 Task: Add Attachment from Trello to Card Card0000000290 in Board Board0000000073 in Workspace WS0000000025 in Trello. Add Cover Yellow to Card Card0000000290 in Board Board0000000073 in Workspace WS0000000025 in Trello. Add "Copy Card To …" Button titled Button0000000290 to "bottom" of the list "To Do" to Card Card0000000290 in Board Board0000000073 in Workspace WS0000000025 in Trello. Add Description DS0000000290 to Card Card0000000290 in Board Board0000000073 in Workspace WS0000000025 in Trello. Add Comment CM0000000290 to Card Card0000000290 in Board Board0000000073 in Workspace WS0000000025 in Trello
Action: Mouse moved to (325, 350)
Screenshot: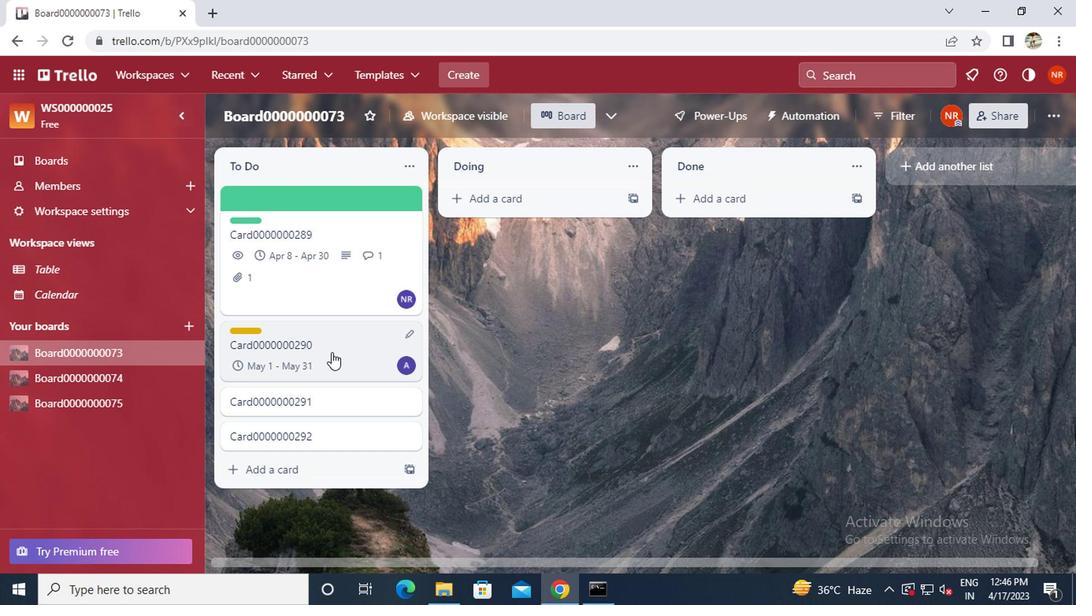 
Action: Mouse pressed left at (325, 350)
Screenshot: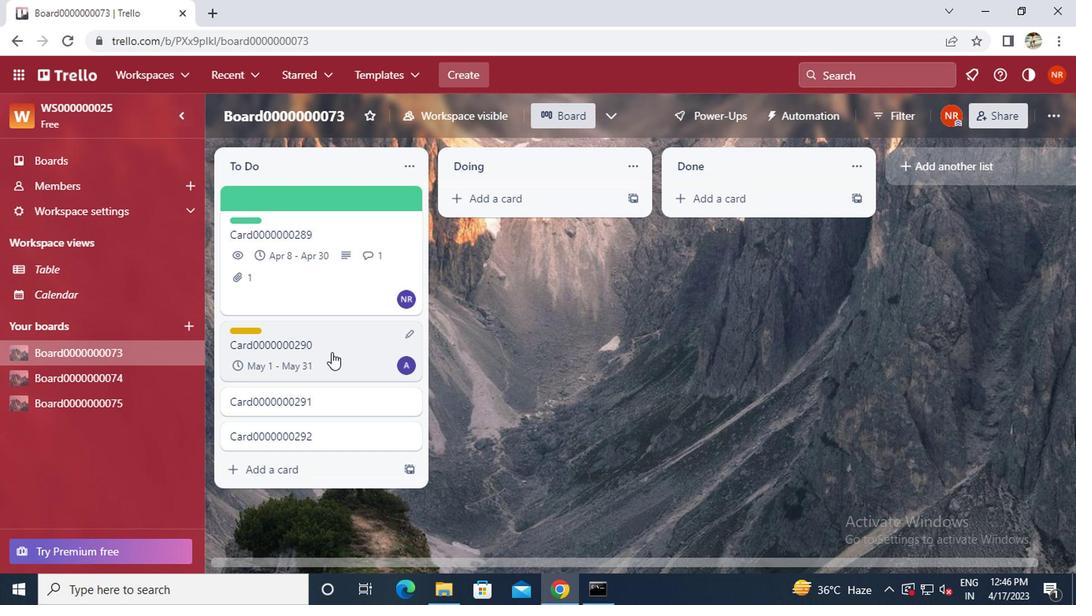 
Action: Mouse moved to (710, 329)
Screenshot: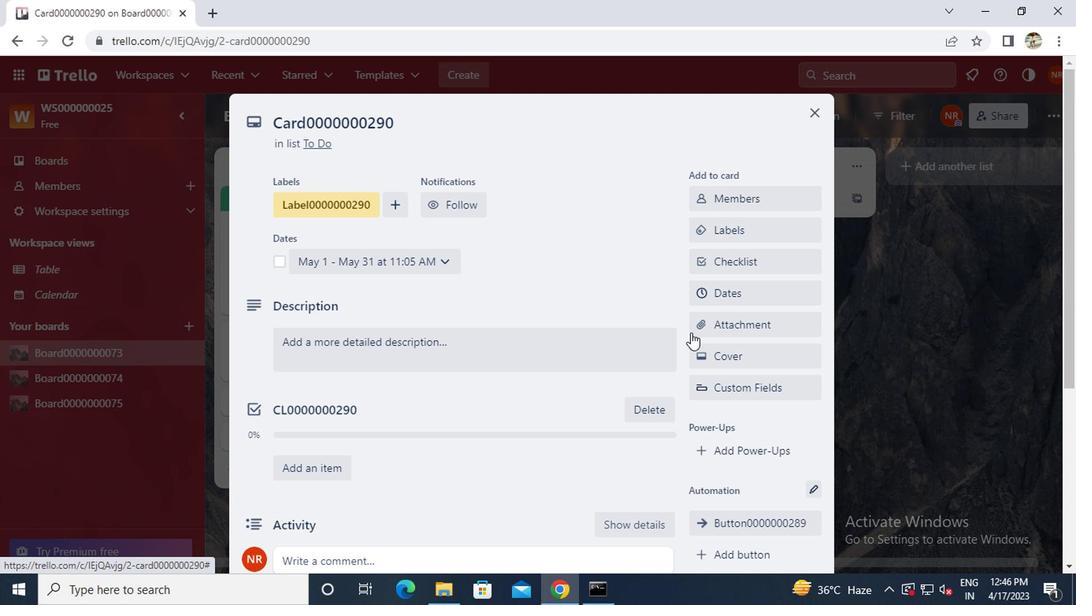 
Action: Mouse pressed left at (710, 329)
Screenshot: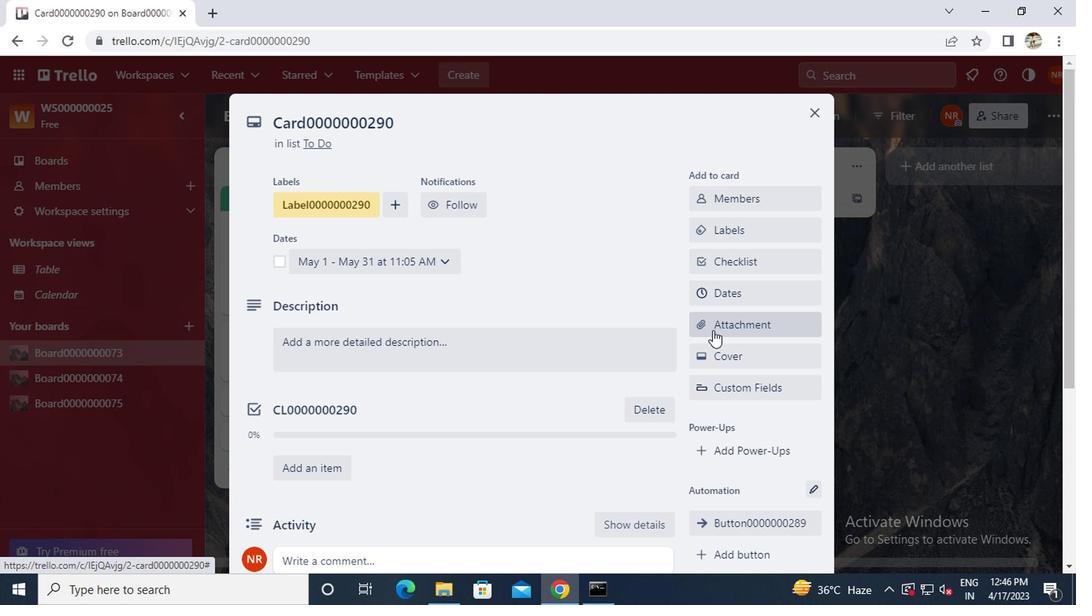 
Action: Mouse moved to (721, 177)
Screenshot: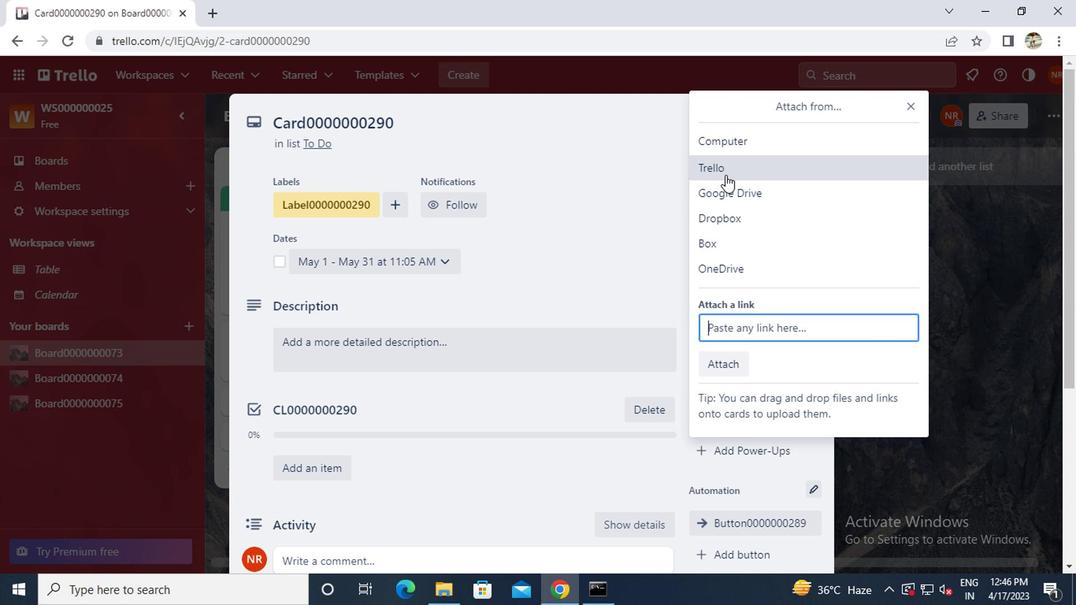 
Action: Mouse pressed left at (721, 177)
Screenshot: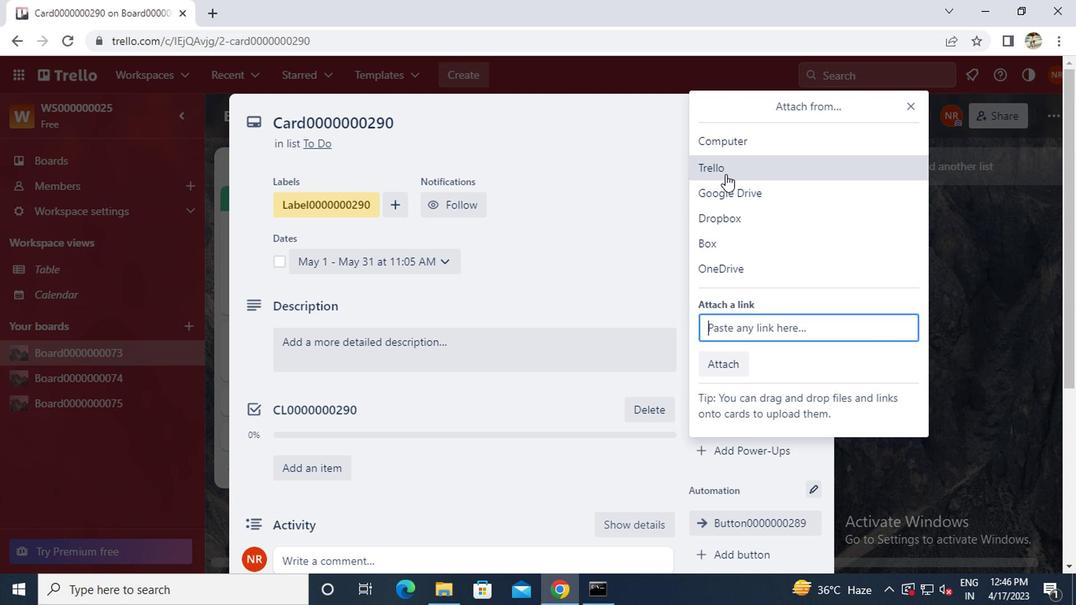 
Action: Mouse moved to (721, 232)
Screenshot: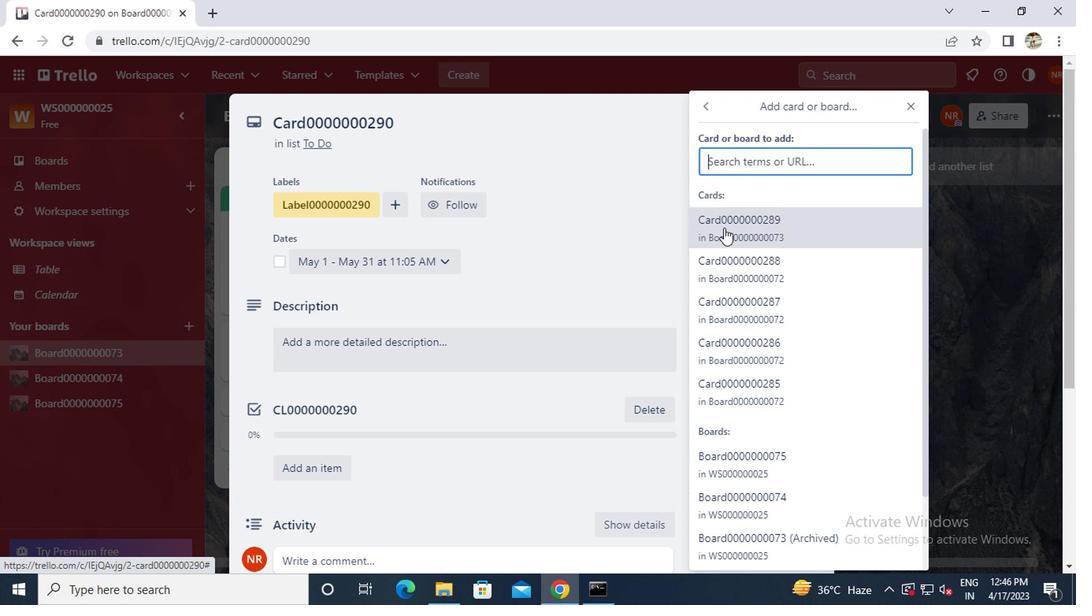 
Action: Mouse pressed left at (721, 232)
Screenshot: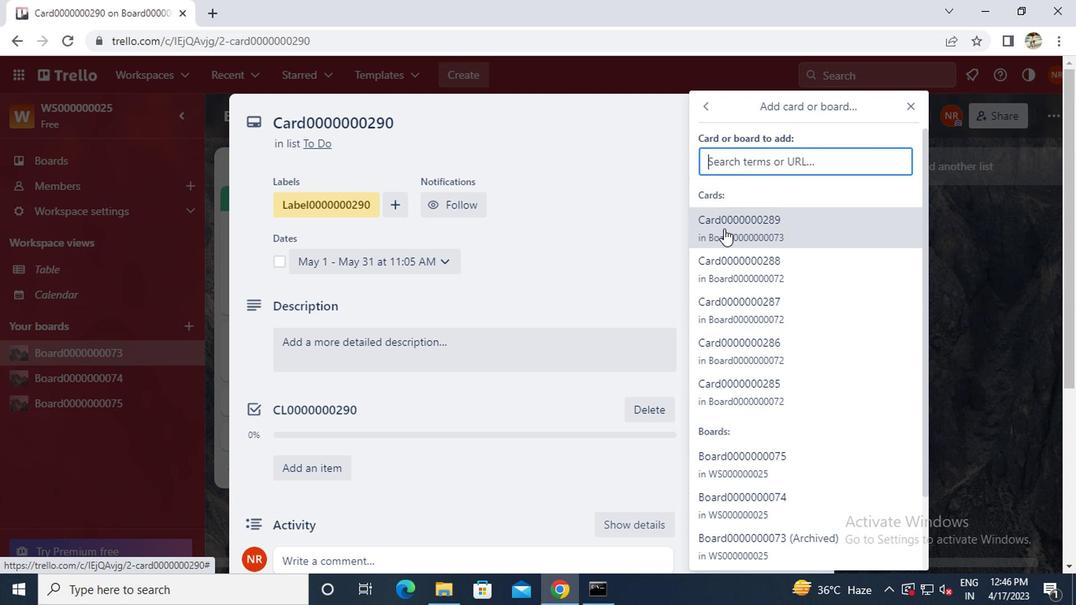 
Action: Mouse moved to (724, 355)
Screenshot: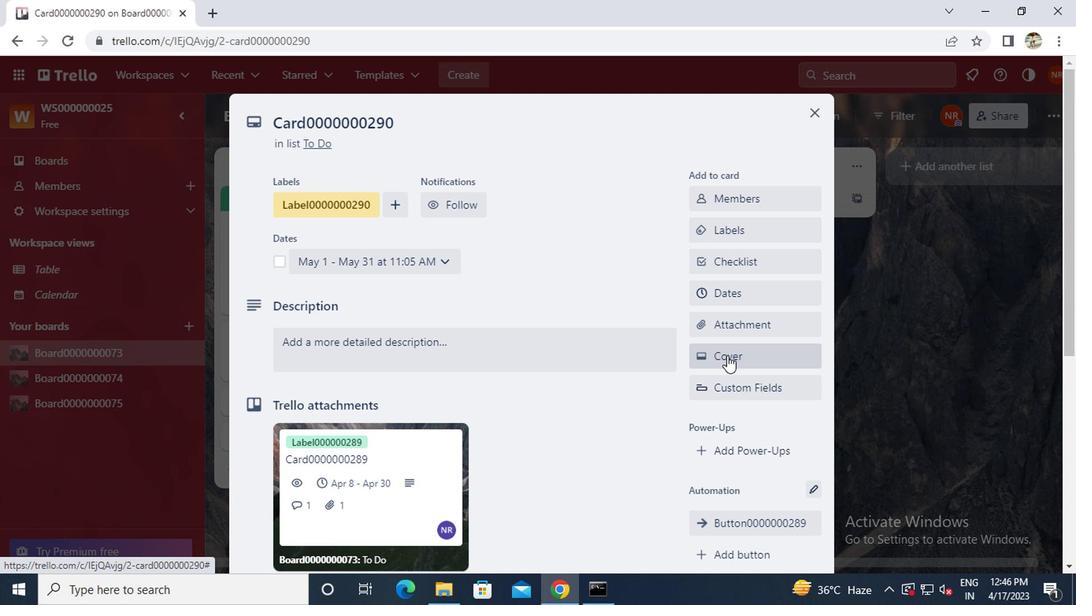 
Action: Mouse pressed left at (724, 355)
Screenshot: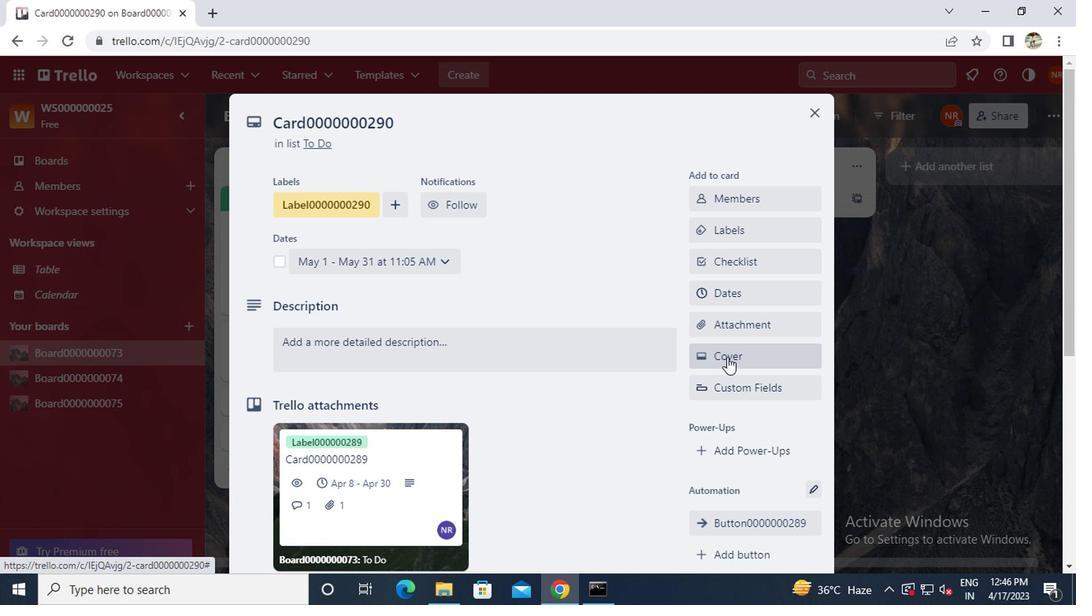 
Action: Mouse moved to (767, 256)
Screenshot: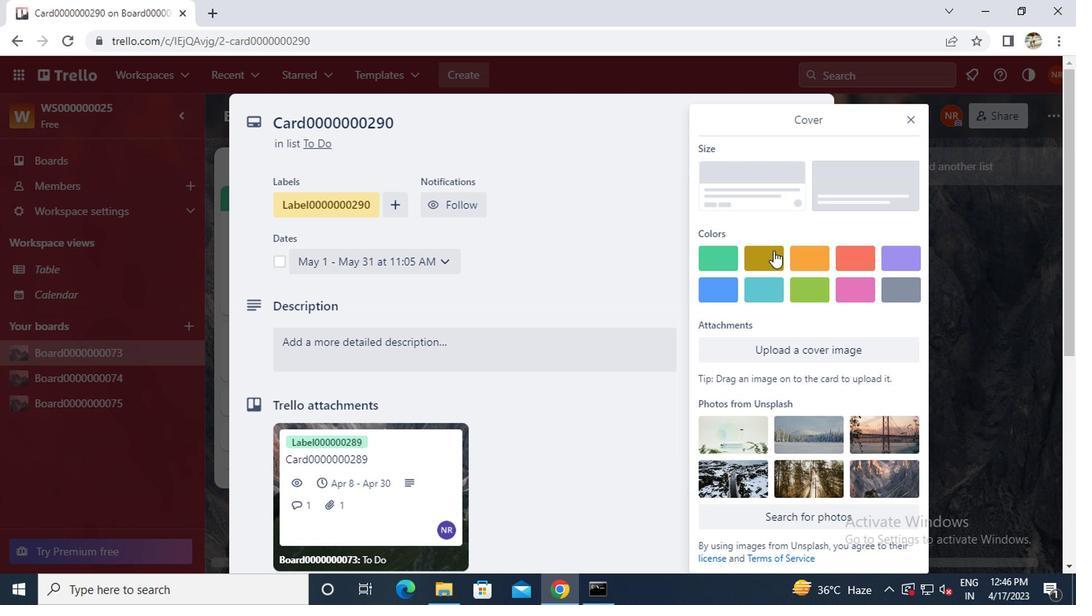 
Action: Mouse pressed left at (767, 256)
Screenshot: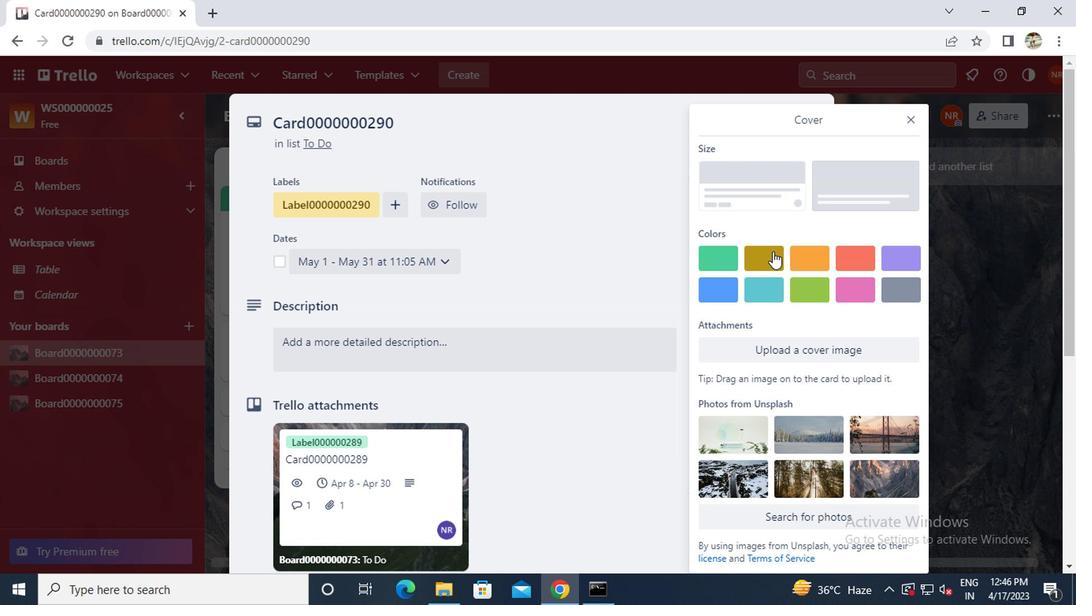 
Action: Mouse moved to (905, 118)
Screenshot: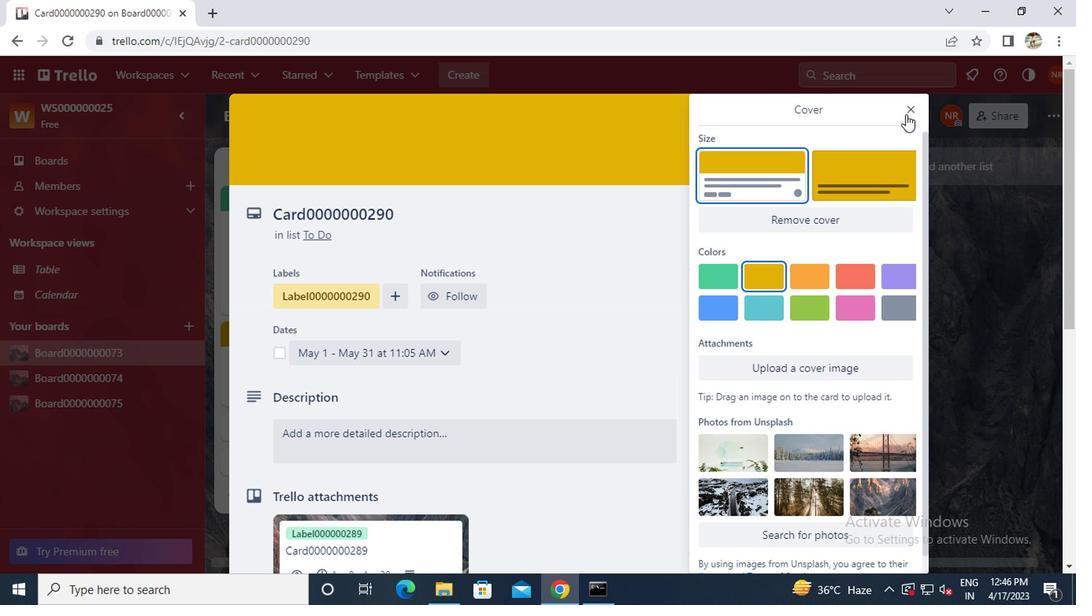 
Action: Mouse pressed left at (905, 118)
Screenshot: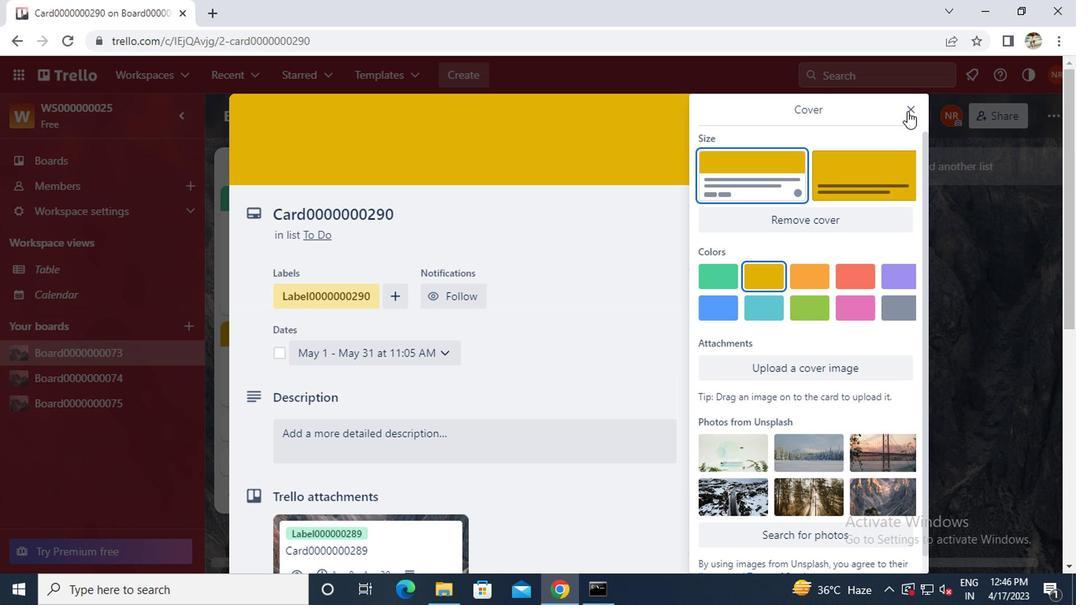
Action: Mouse moved to (667, 360)
Screenshot: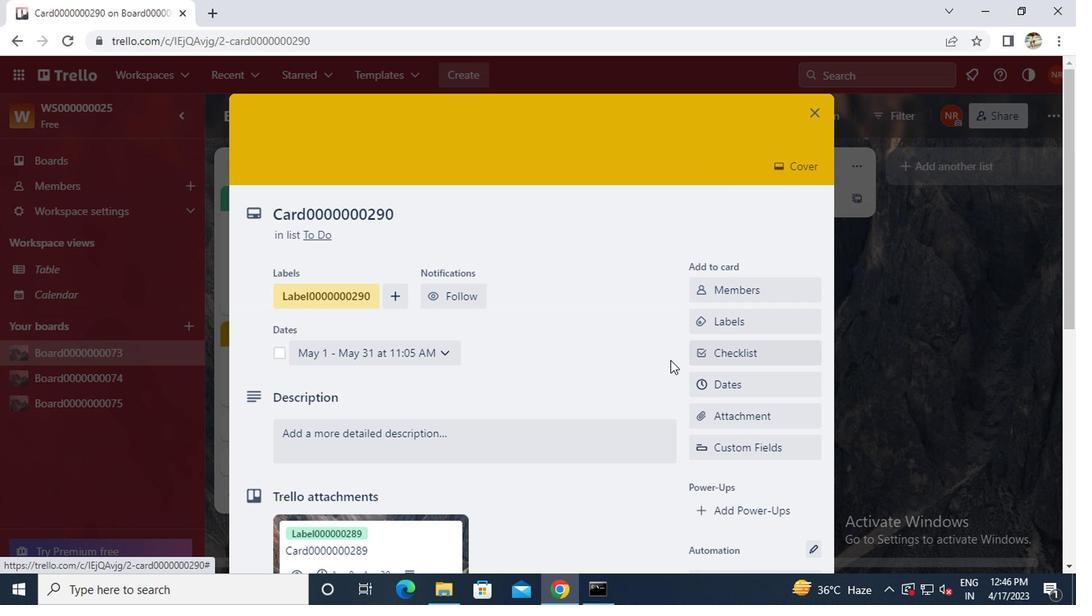 
Action: Mouse scrolled (667, 359) with delta (0, -1)
Screenshot: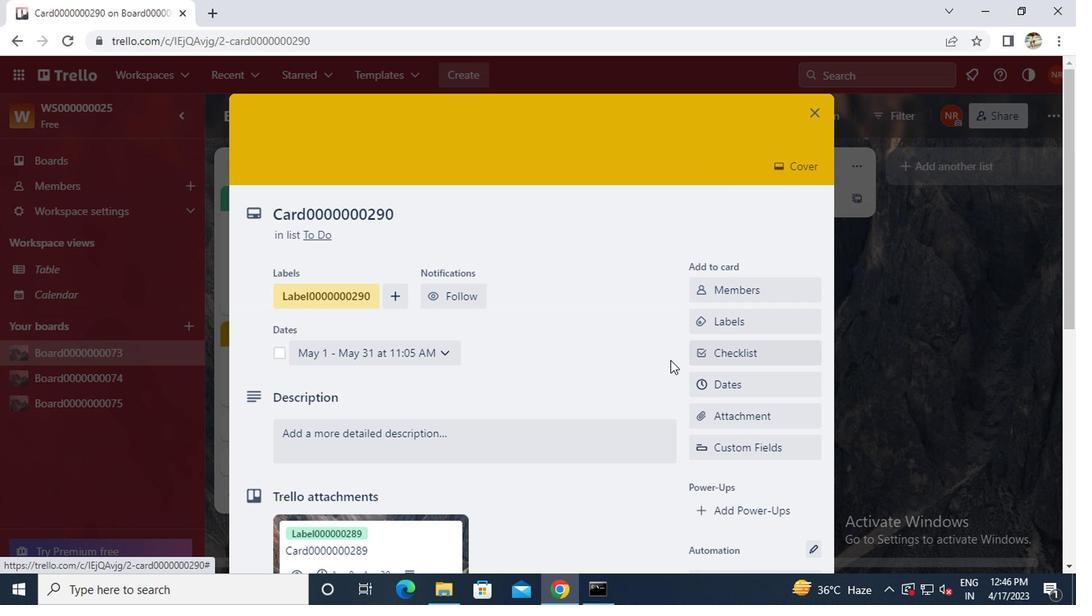 
Action: Mouse scrolled (667, 359) with delta (0, -1)
Screenshot: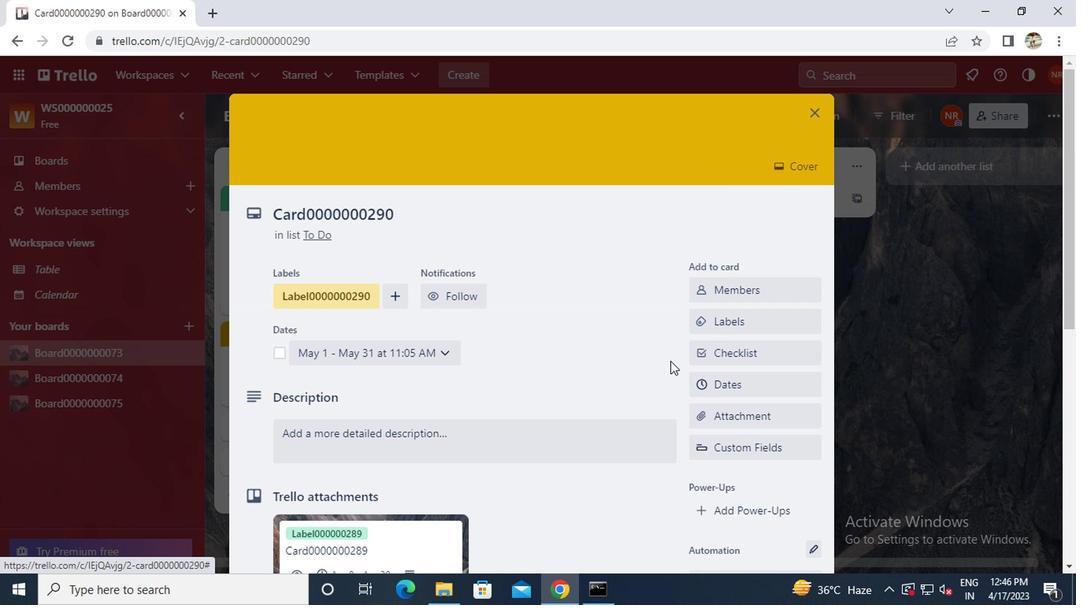
Action: Mouse scrolled (667, 359) with delta (0, -1)
Screenshot: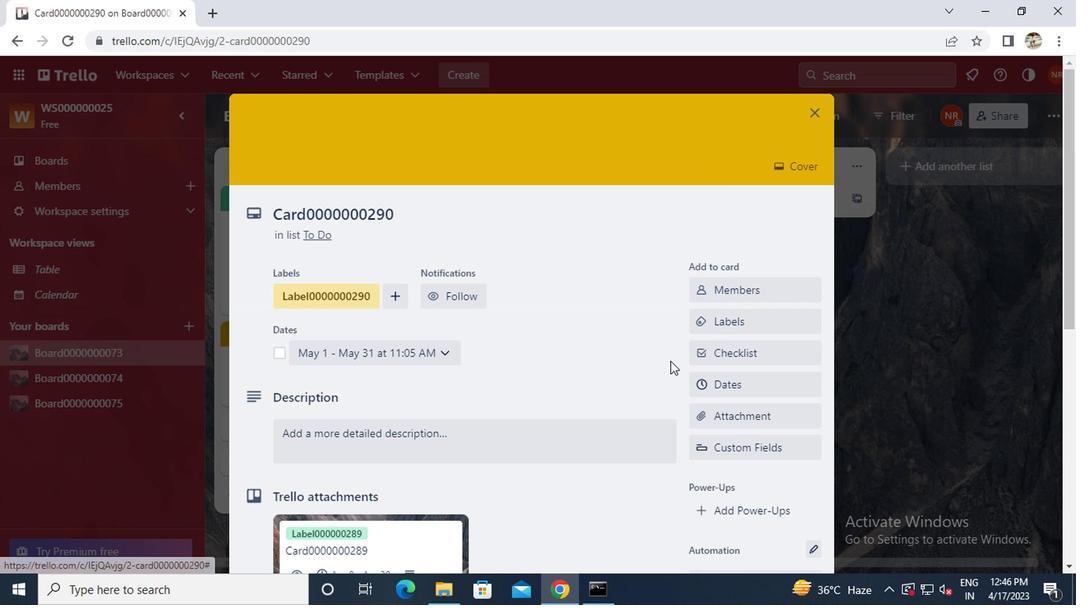 
Action: Mouse moved to (704, 378)
Screenshot: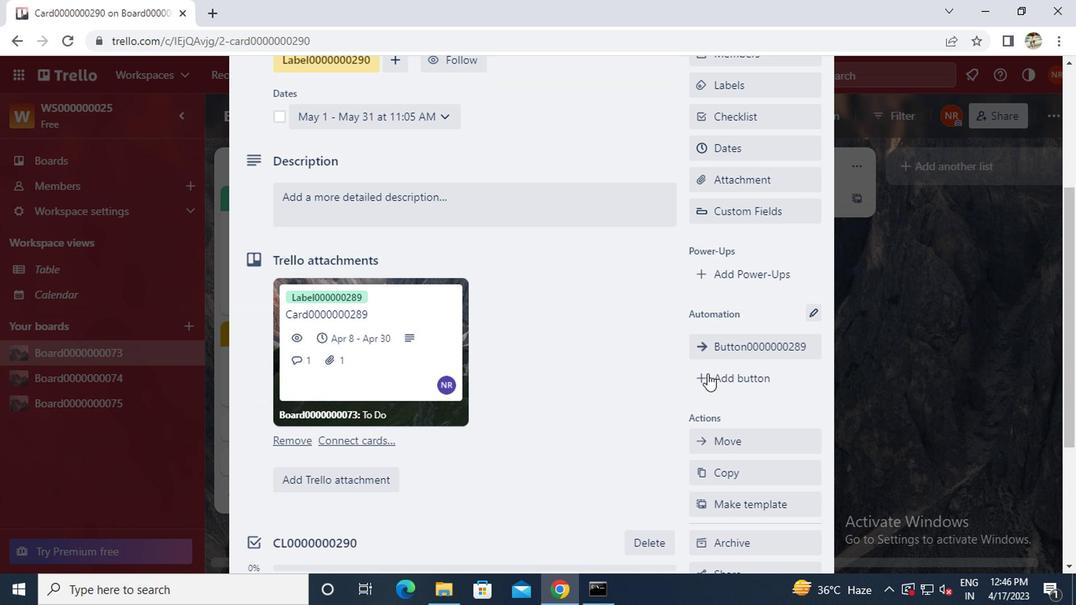 
Action: Mouse pressed left at (704, 378)
Screenshot: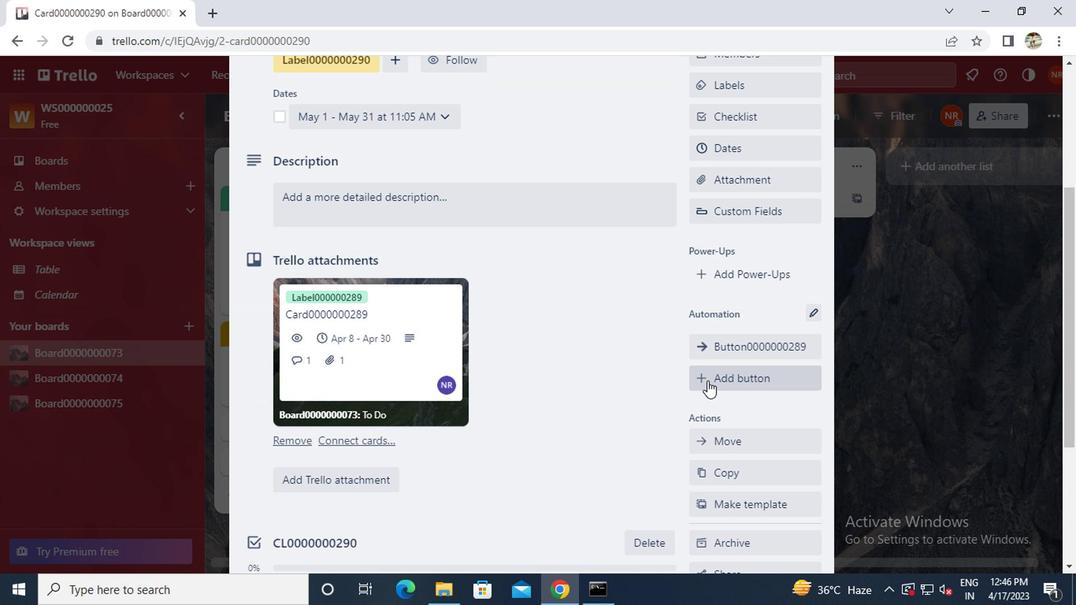 
Action: Mouse moved to (733, 226)
Screenshot: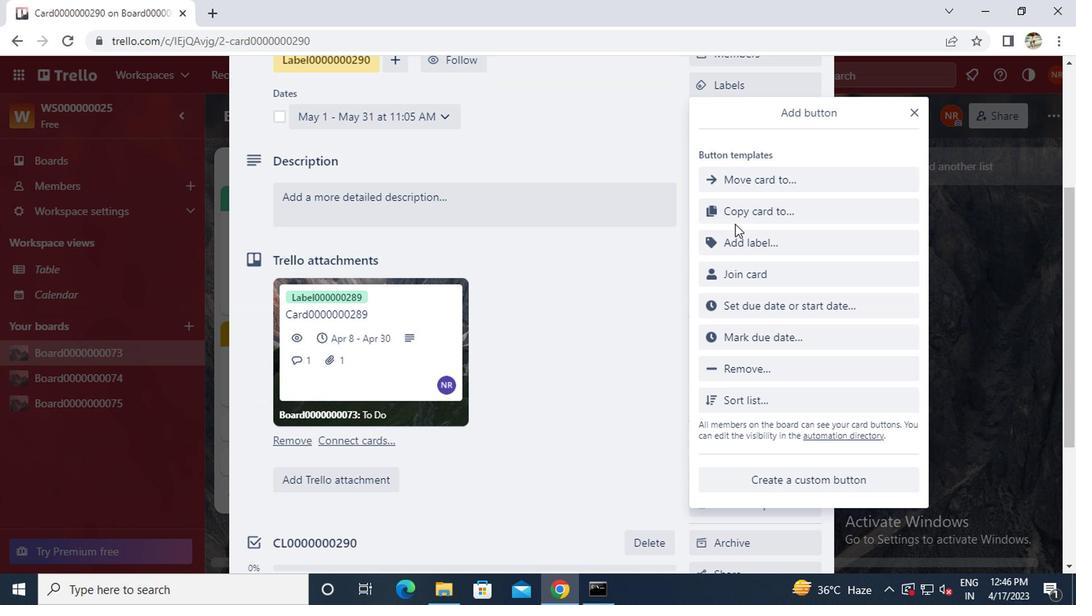 
Action: Mouse pressed left at (733, 226)
Screenshot: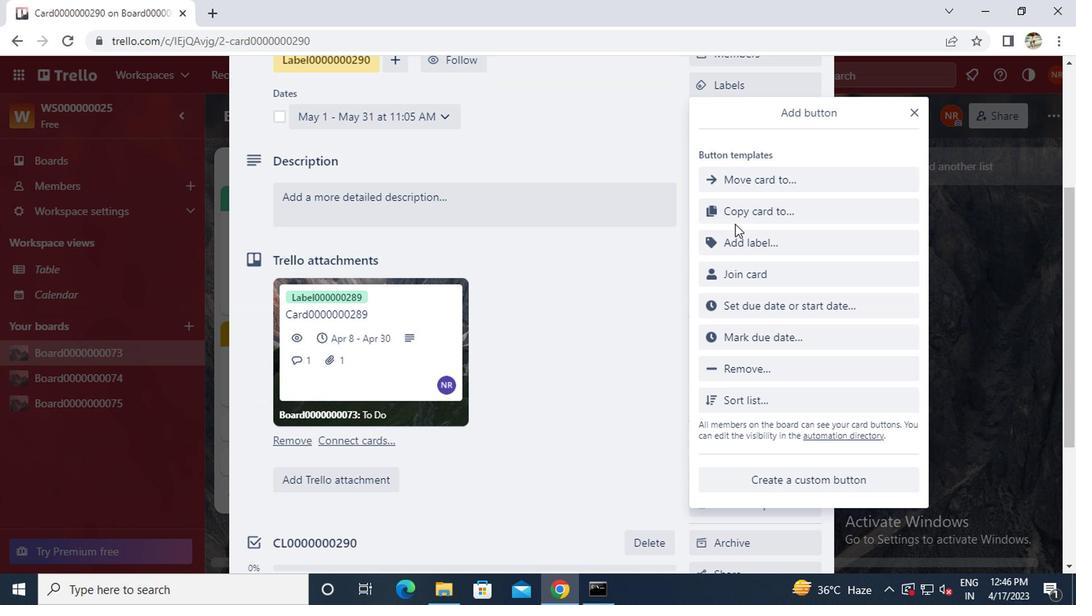 
Action: Key pressed <Key.caps_lock>b<Key.caps_lock>utton0000000290
Screenshot: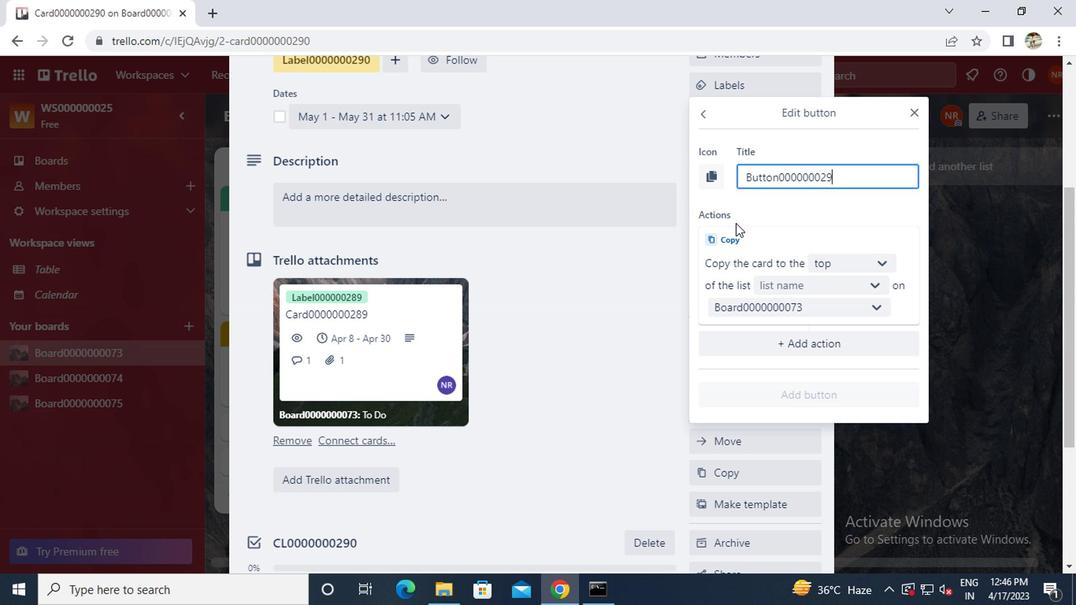 
Action: Mouse moved to (823, 263)
Screenshot: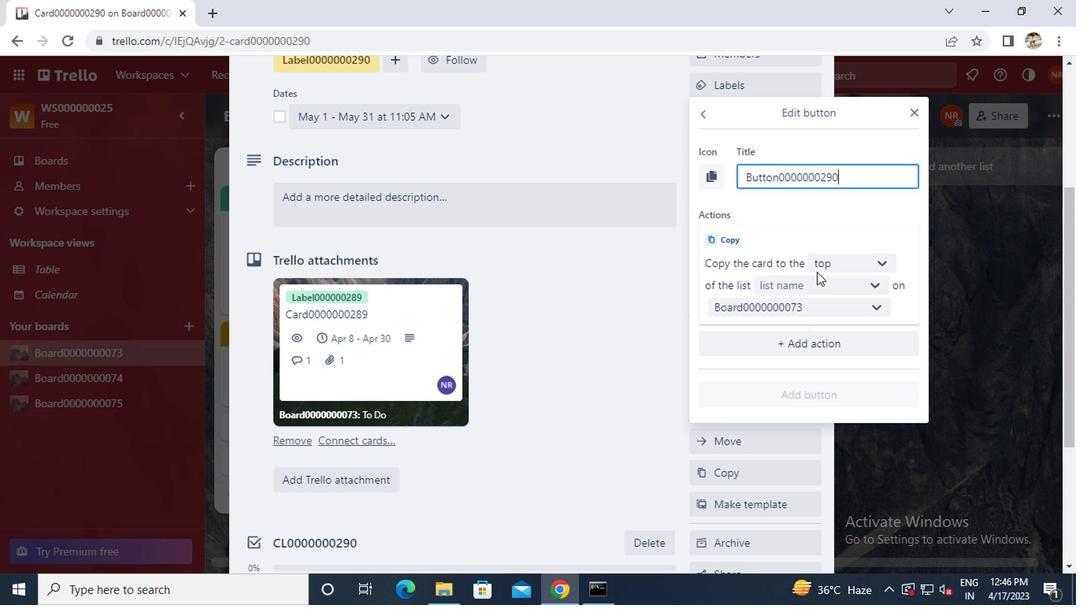 
Action: Mouse pressed left at (823, 263)
Screenshot: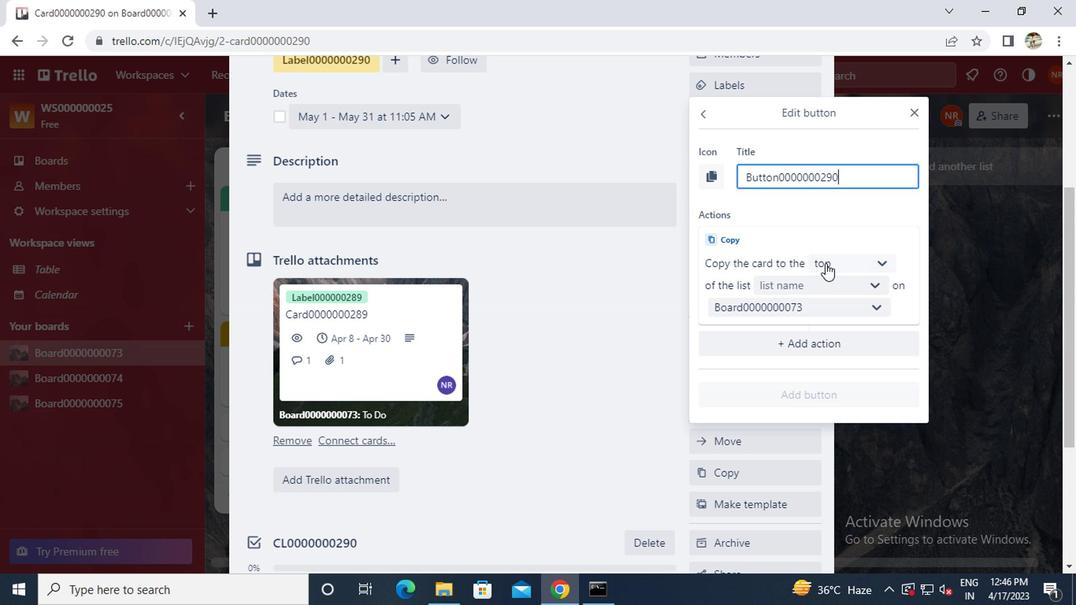 
Action: Mouse moved to (827, 319)
Screenshot: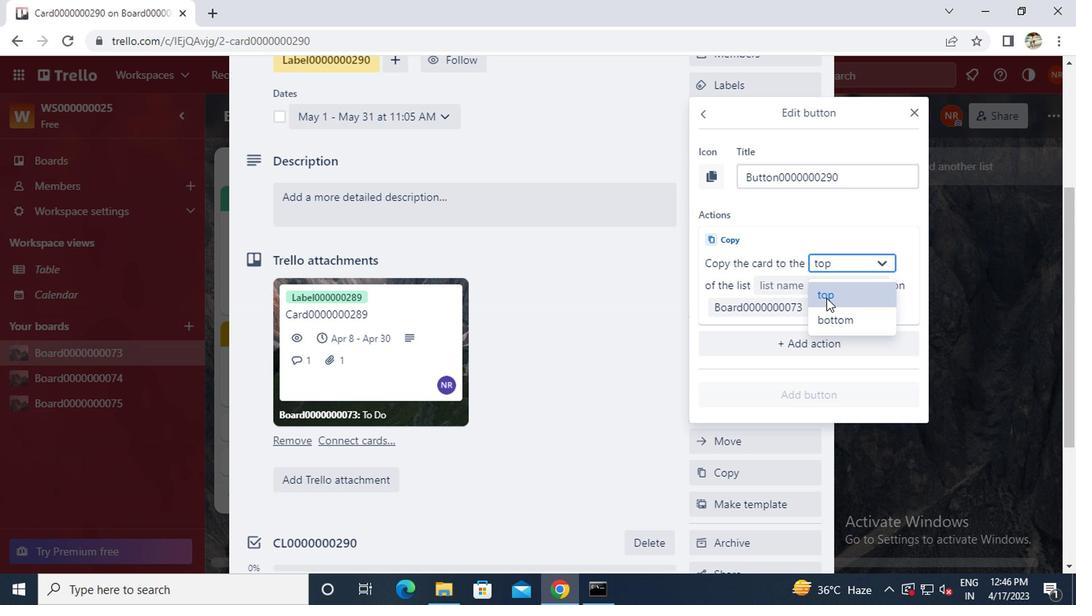 
Action: Mouse pressed left at (827, 319)
Screenshot: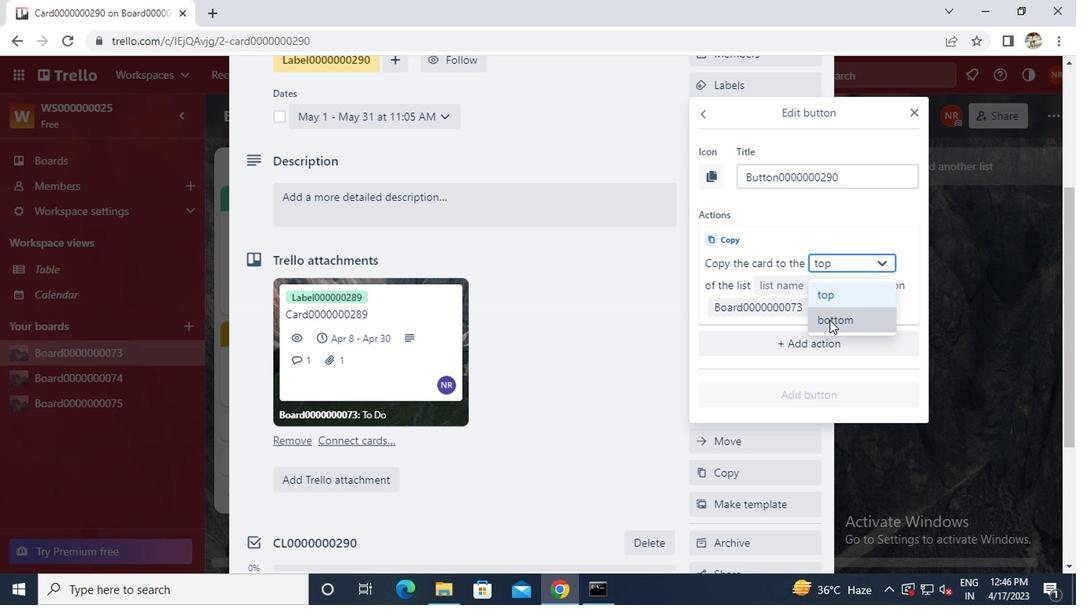 
Action: Mouse moved to (800, 285)
Screenshot: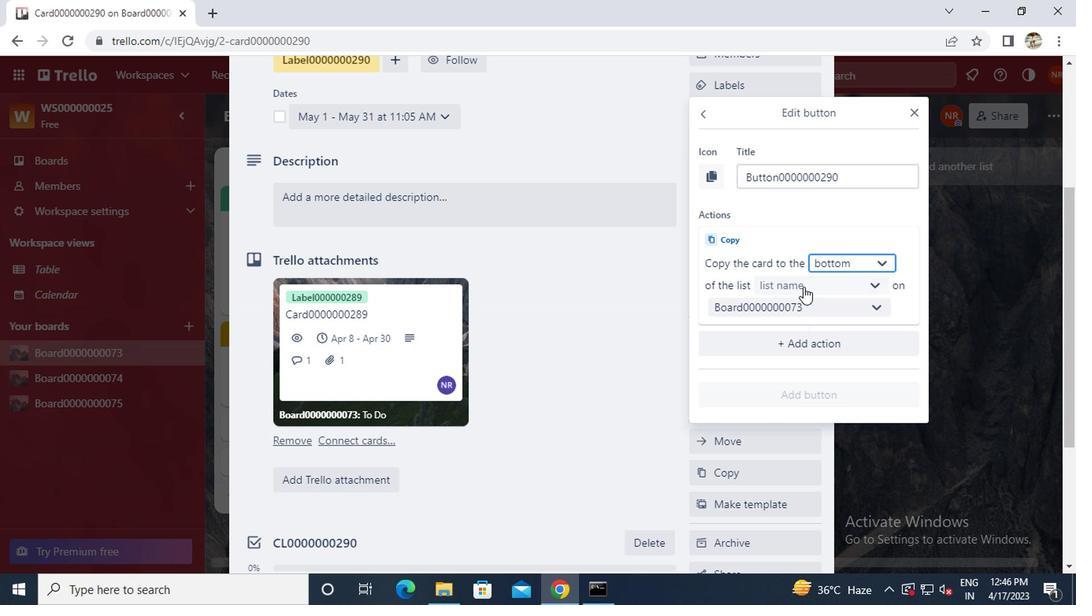 
Action: Mouse pressed left at (800, 285)
Screenshot: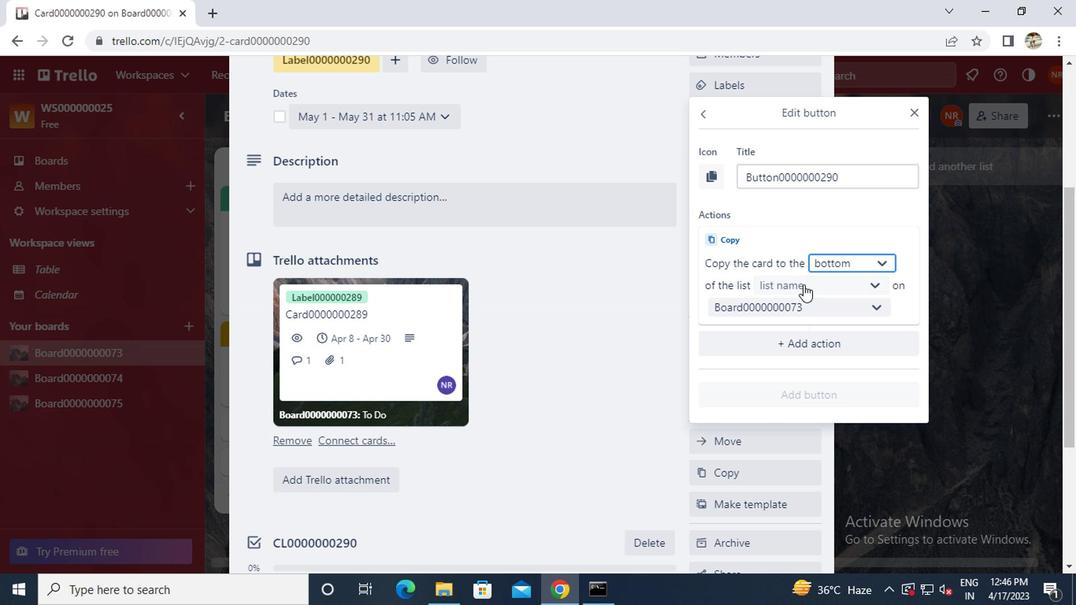 
Action: Mouse moved to (796, 318)
Screenshot: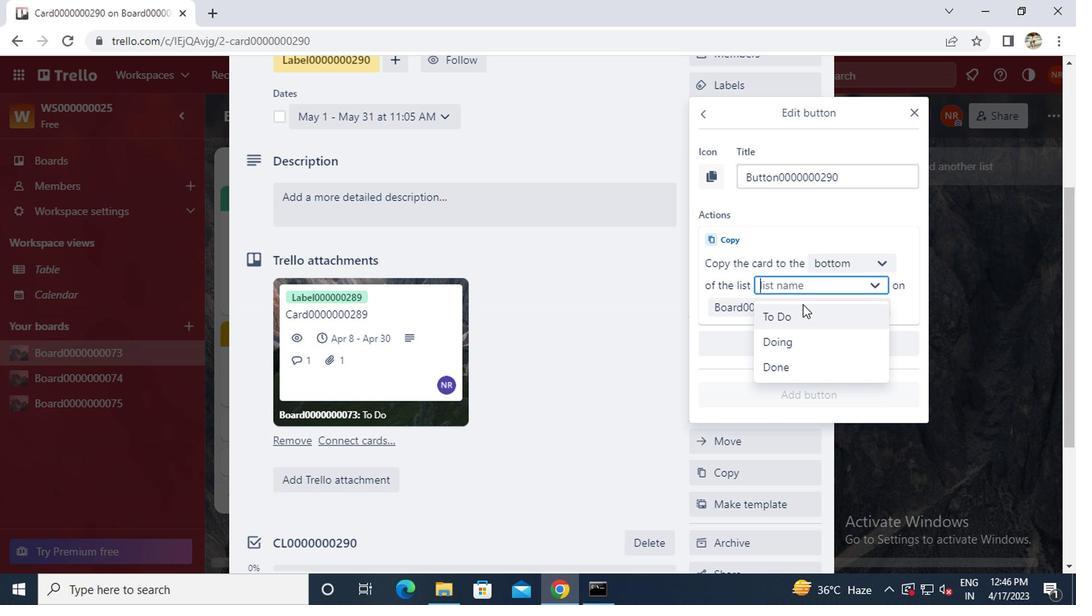 
Action: Mouse pressed left at (796, 318)
Screenshot: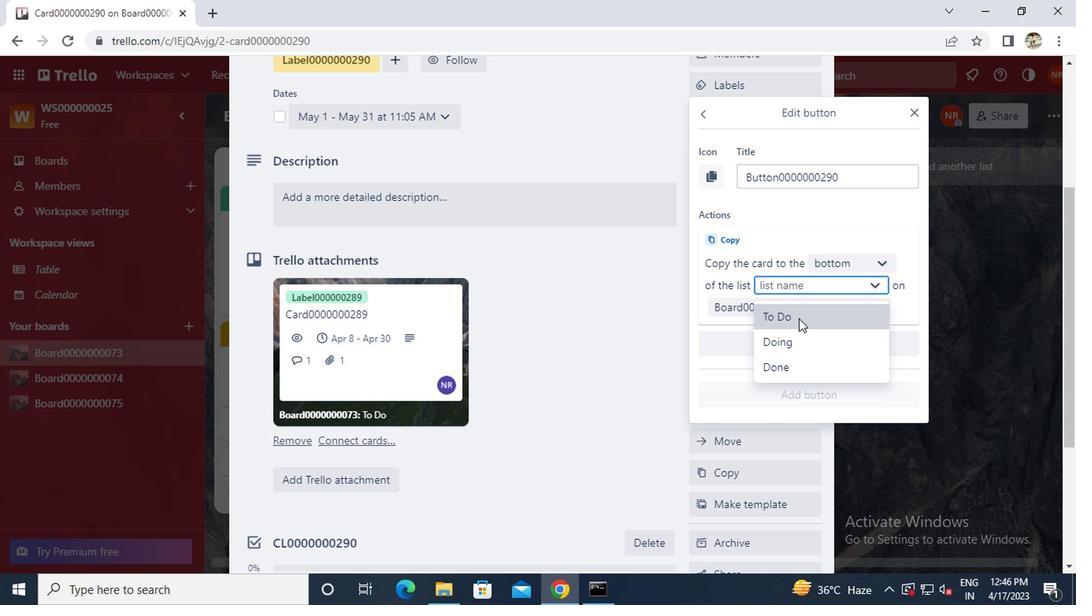 
Action: Mouse moved to (791, 388)
Screenshot: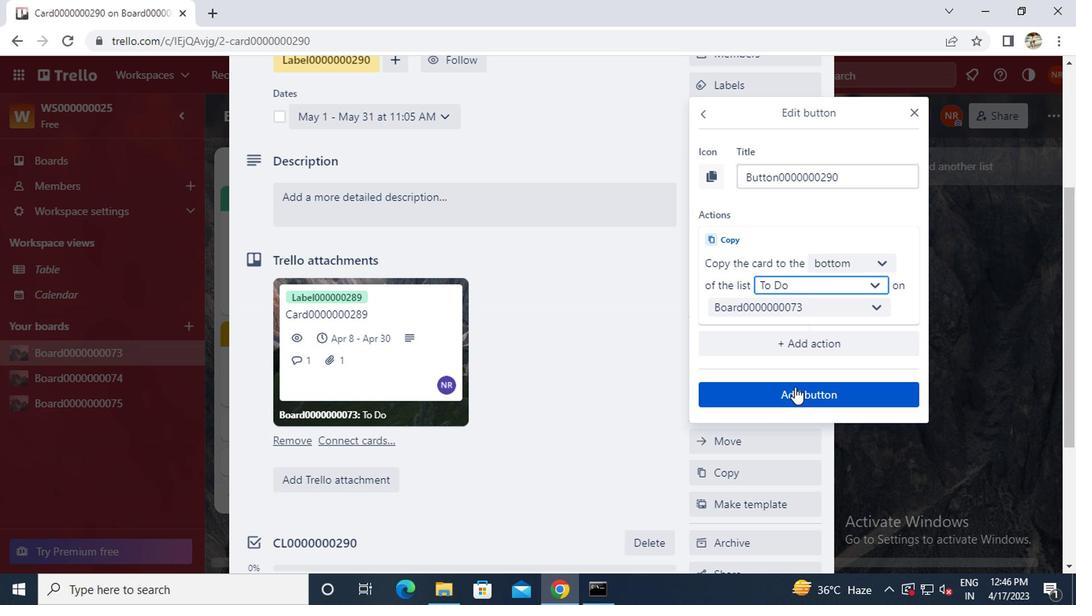 
Action: Mouse pressed left at (791, 388)
Screenshot: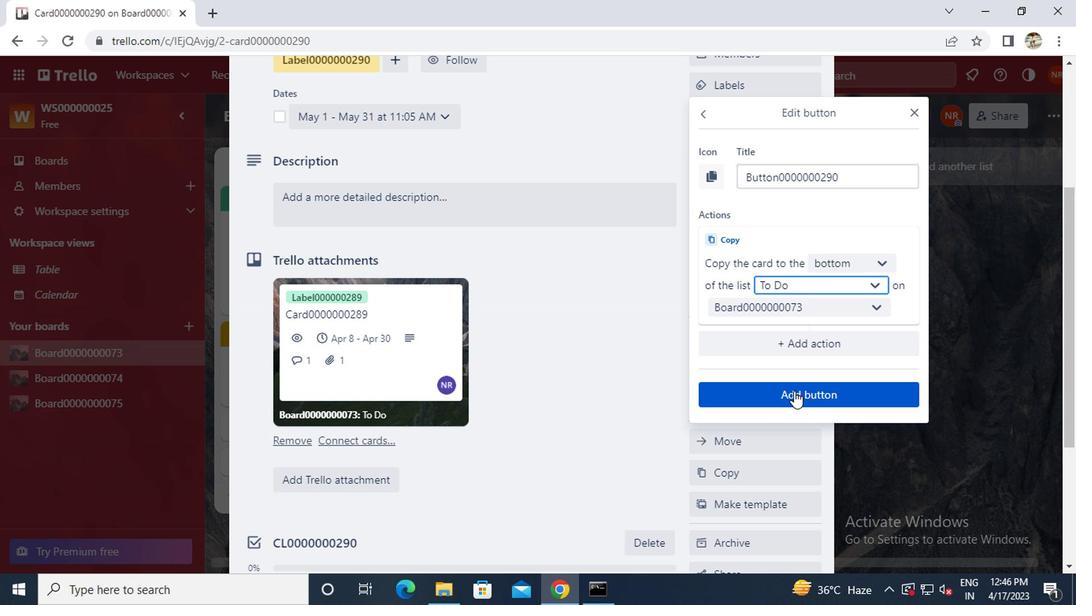 
Action: Mouse moved to (540, 356)
Screenshot: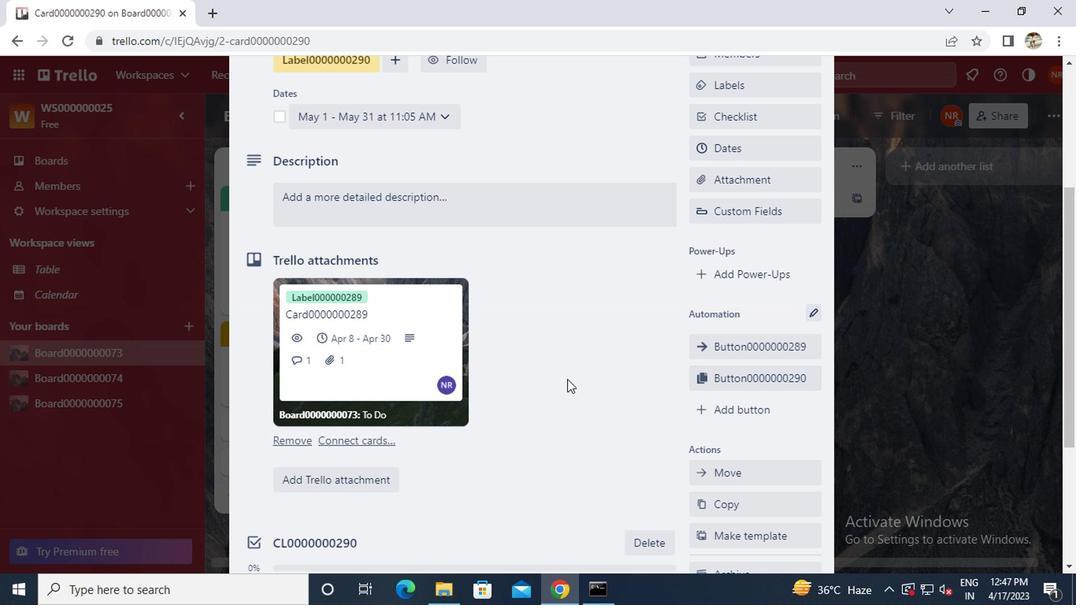 
Action: Mouse scrolled (540, 357) with delta (0, 0)
Screenshot: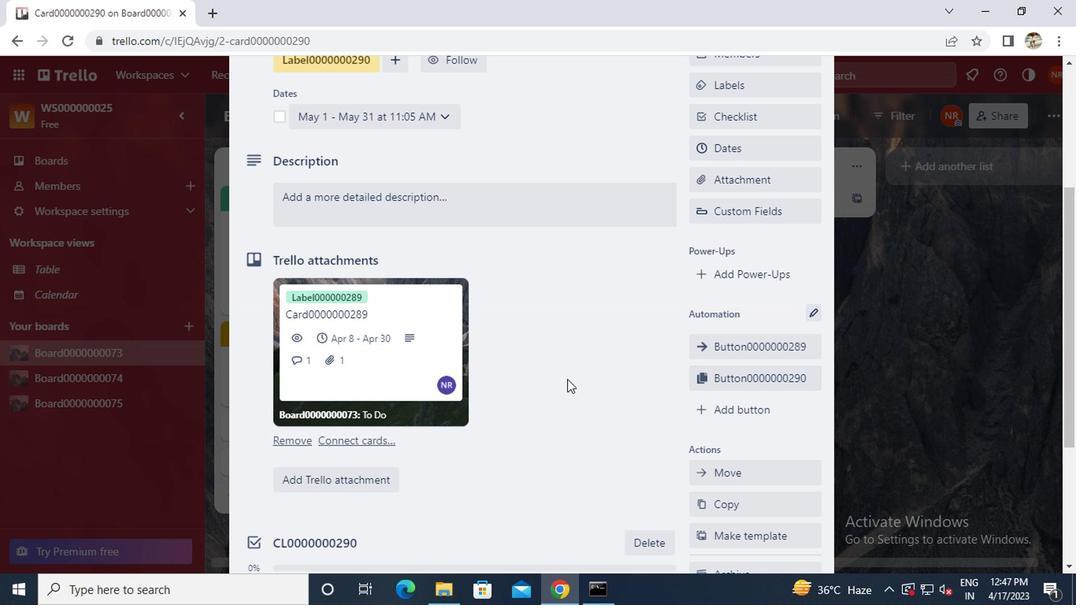 
Action: Mouse moved to (536, 353)
Screenshot: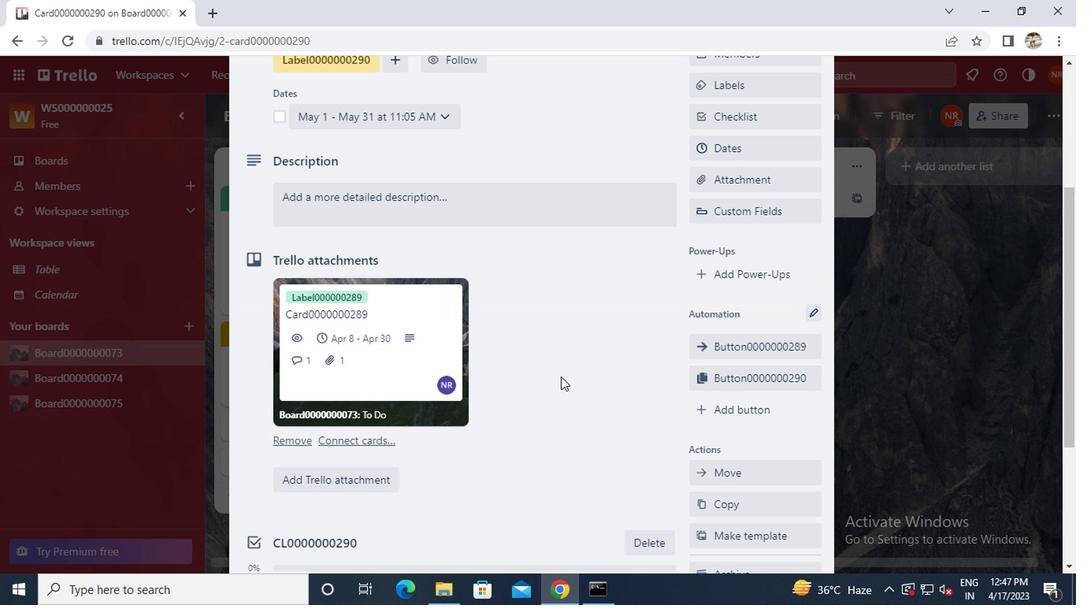 
Action: Mouse scrolled (536, 353) with delta (0, 0)
Screenshot: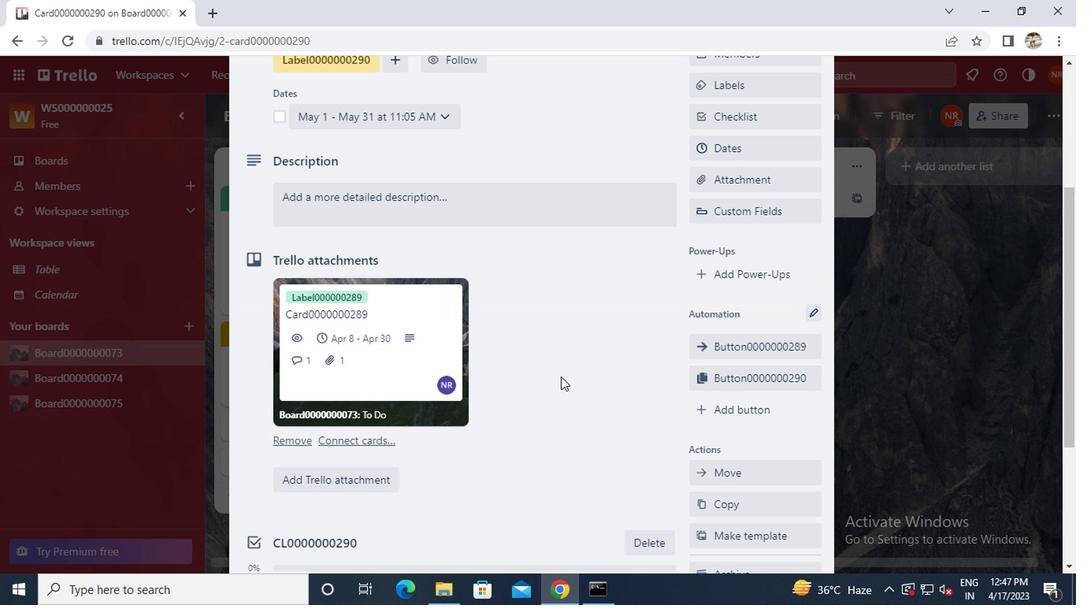 
Action: Mouse moved to (512, 349)
Screenshot: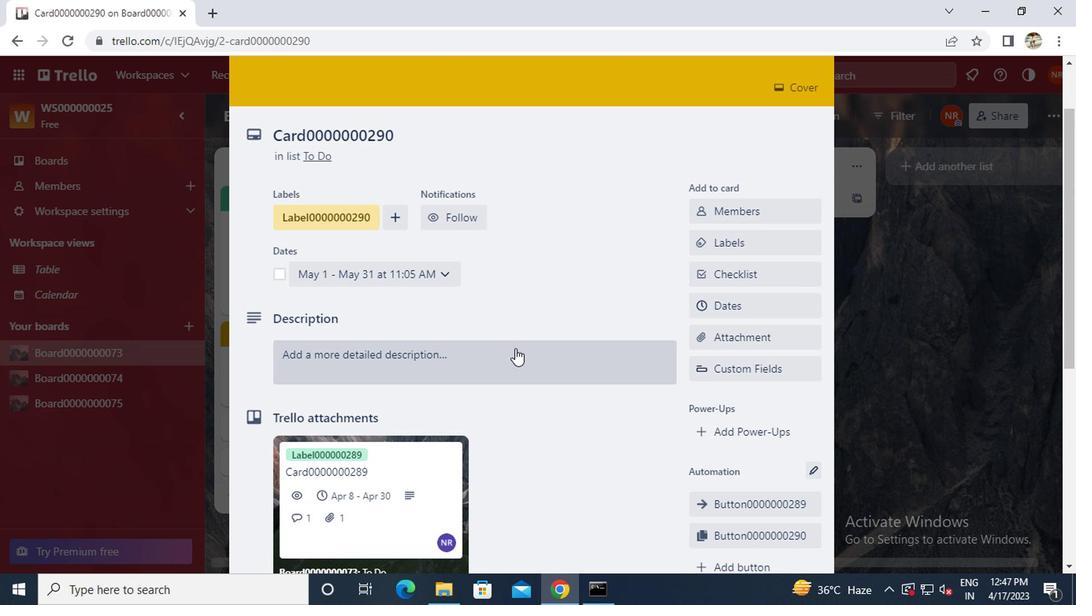 
Action: Mouse pressed left at (512, 349)
Screenshot: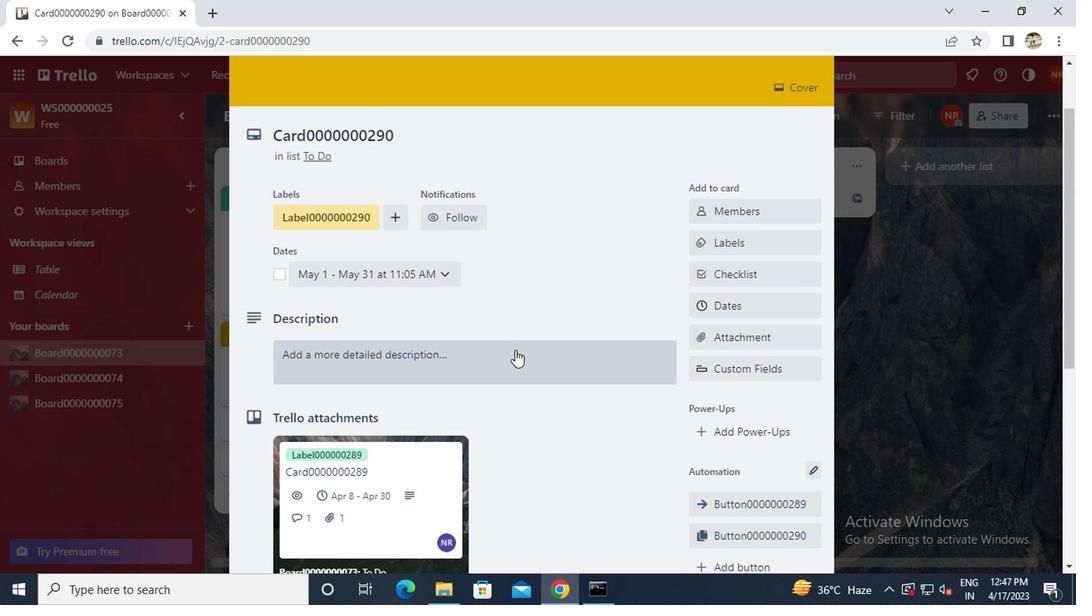 
Action: Mouse moved to (533, 363)
Screenshot: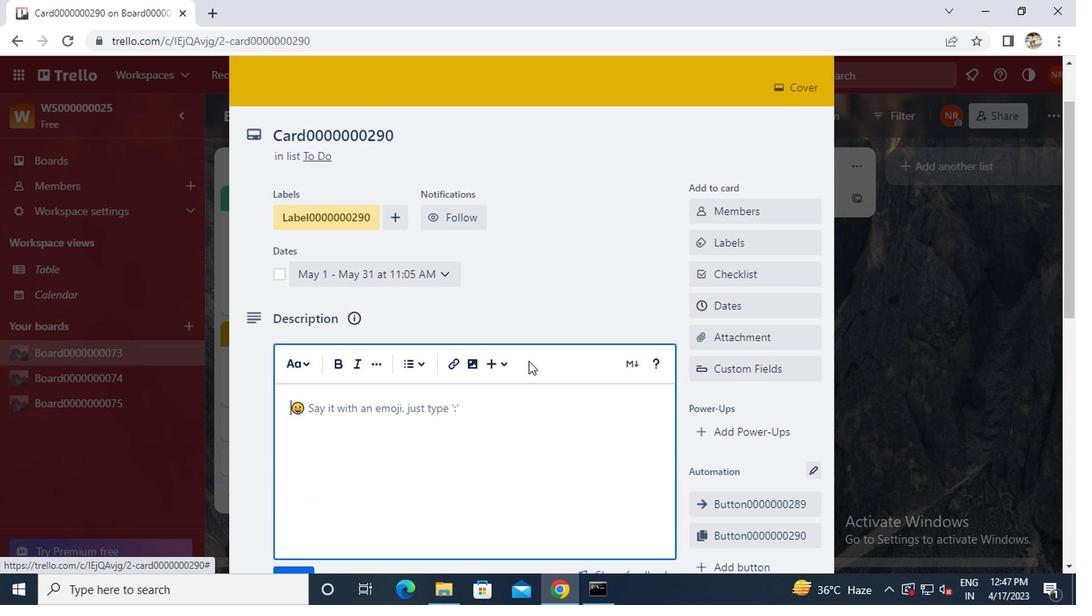 
Action: Key pressed <Key.caps_lock>d
Screenshot: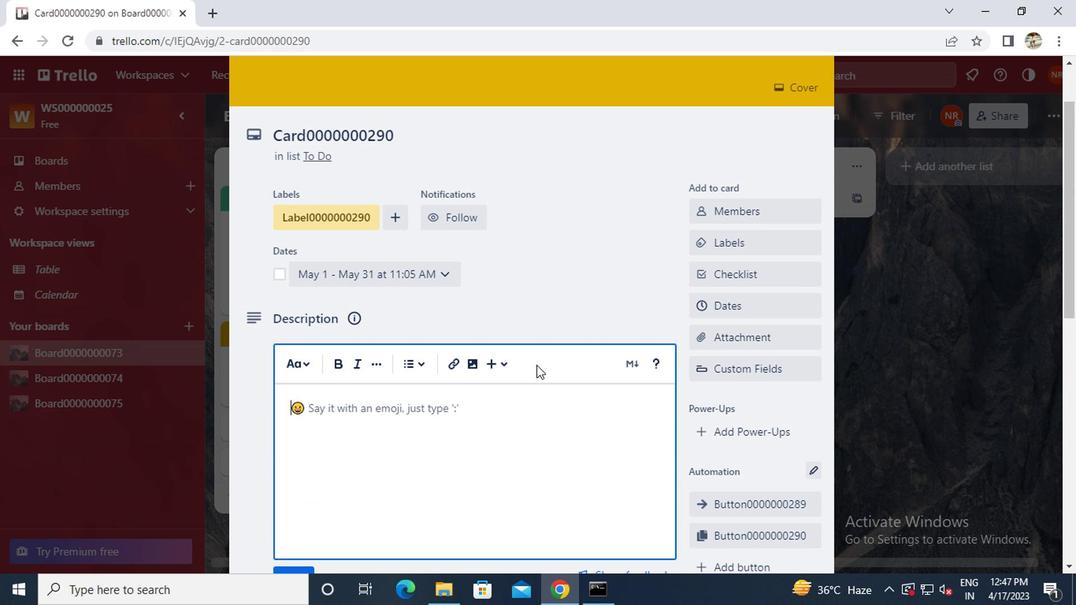 
Action: Mouse moved to (534, 363)
Screenshot: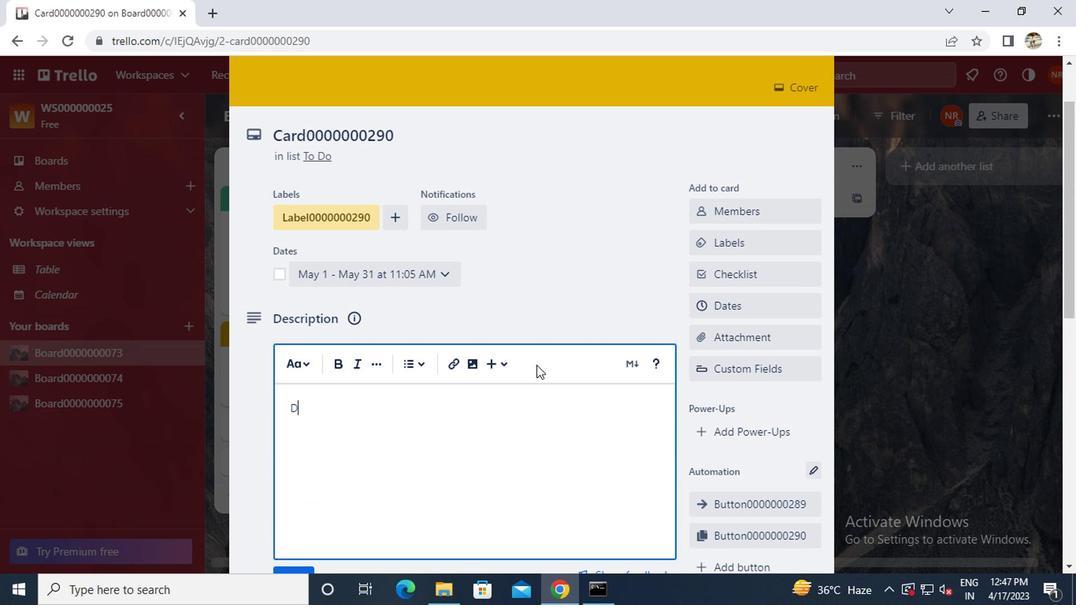 
Action: Key pressed s
Screenshot: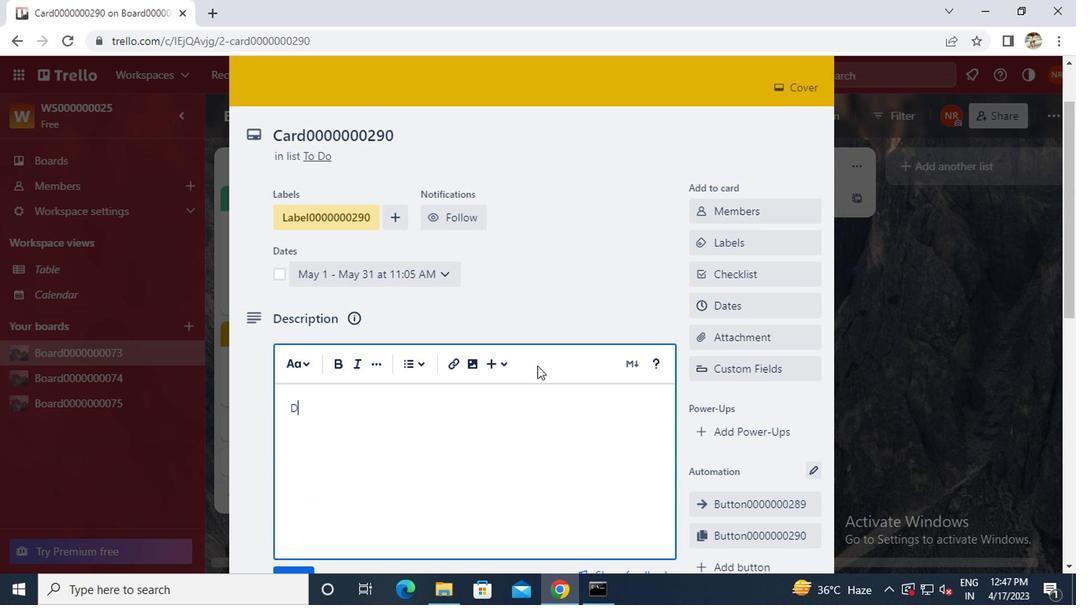 
Action: Mouse moved to (534, 364)
Screenshot: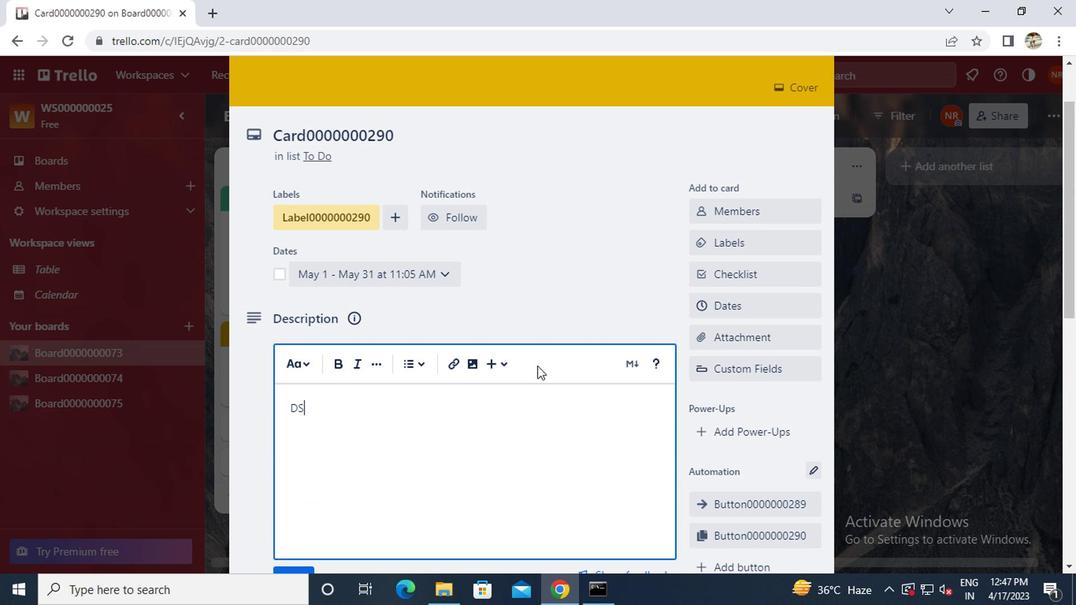 
Action: Key pressed 0000000290
Screenshot: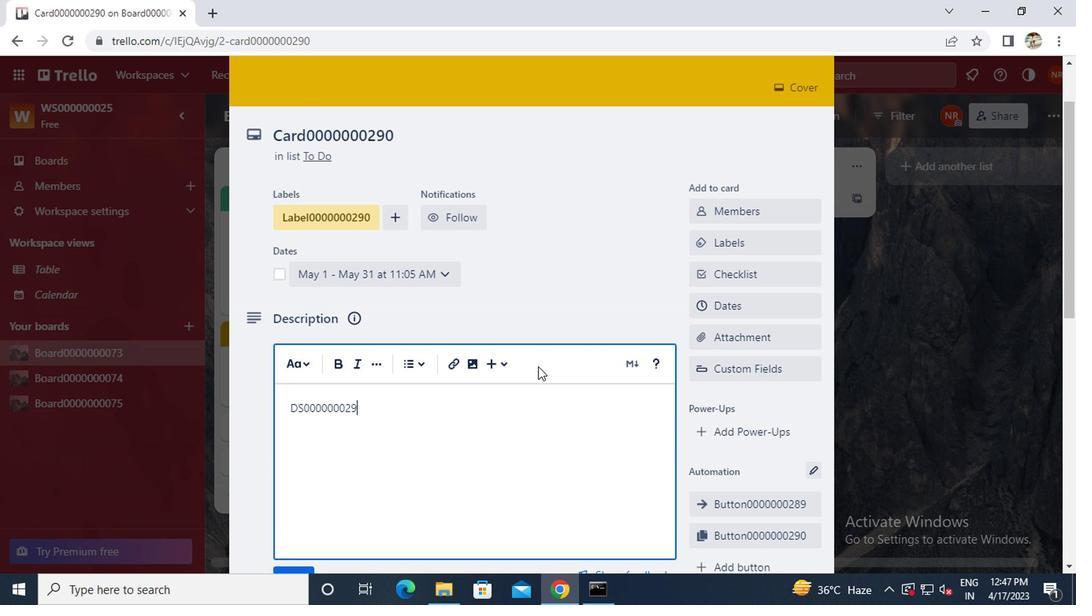 
Action: Mouse moved to (414, 438)
Screenshot: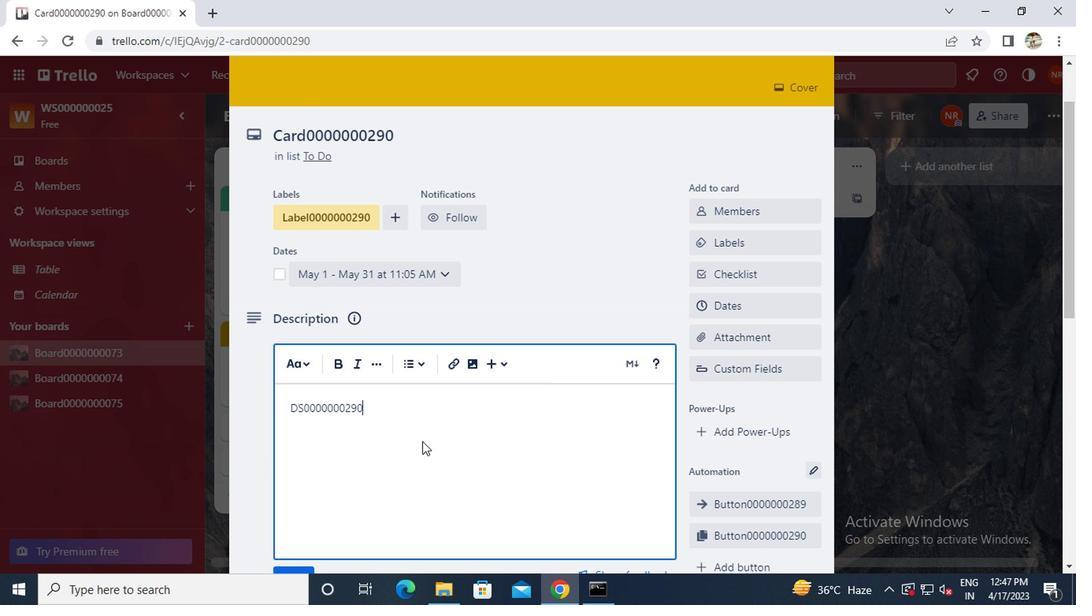 
Action: Mouse scrolled (414, 437) with delta (0, -1)
Screenshot: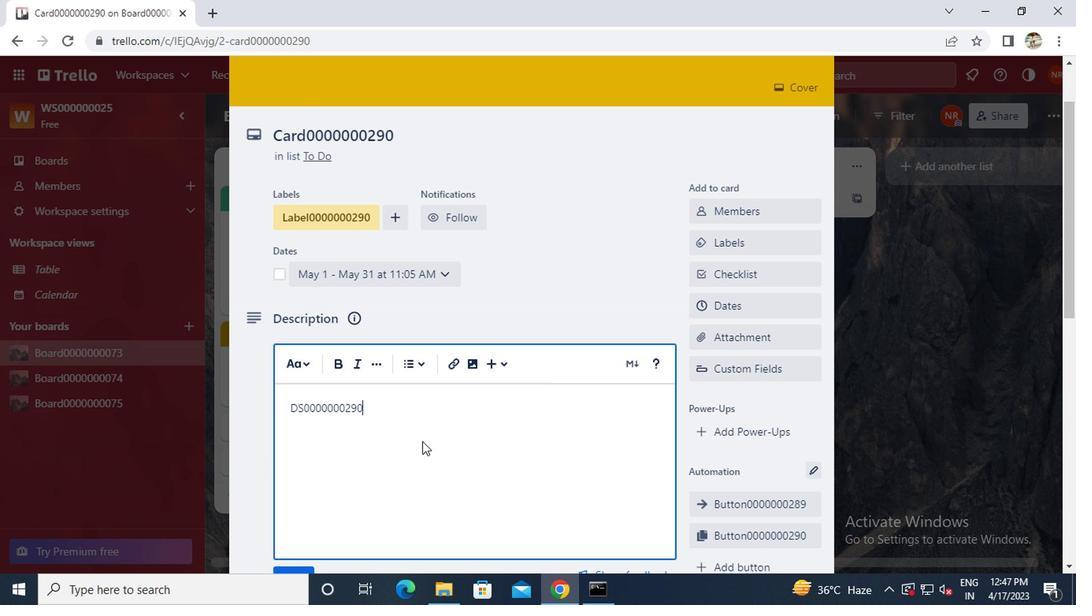 
Action: Mouse moved to (410, 438)
Screenshot: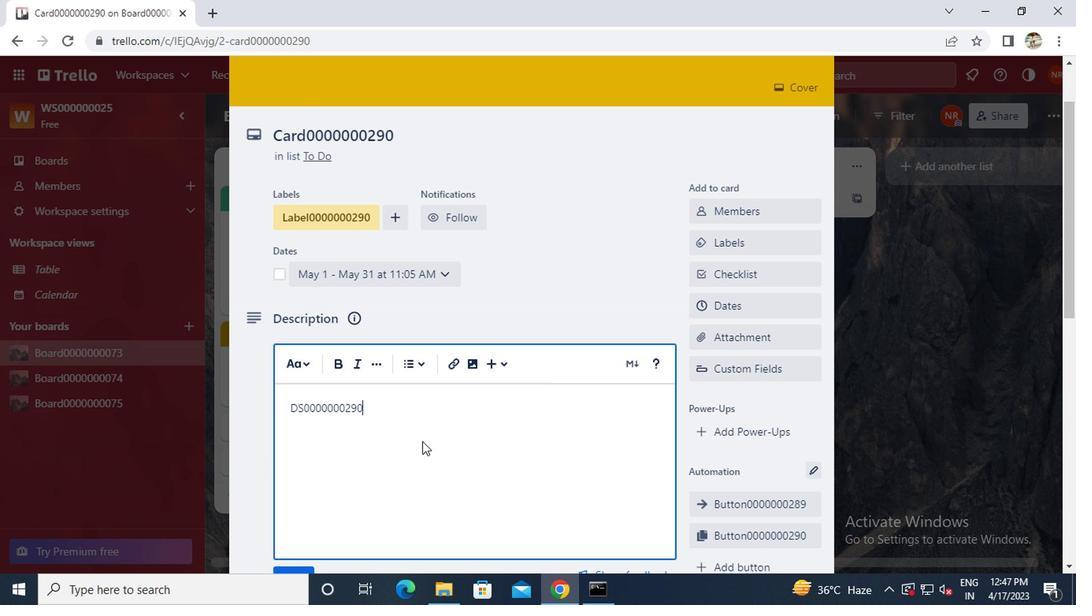 
Action: Mouse scrolled (410, 437) with delta (0, -1)
Screenshot: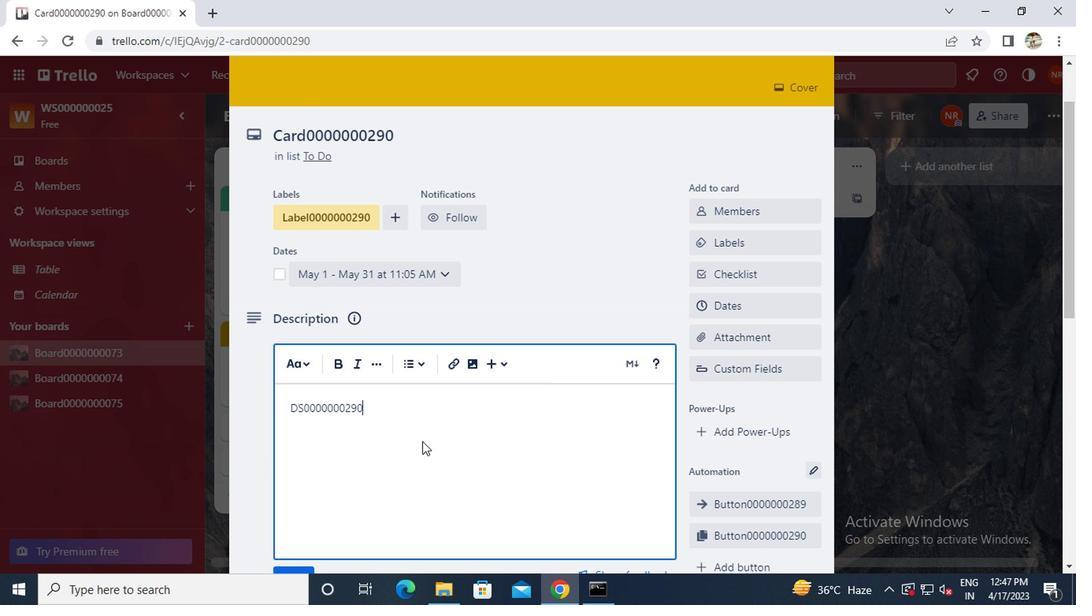 
Action: Mouse moved to (270, 413)
Screenshot: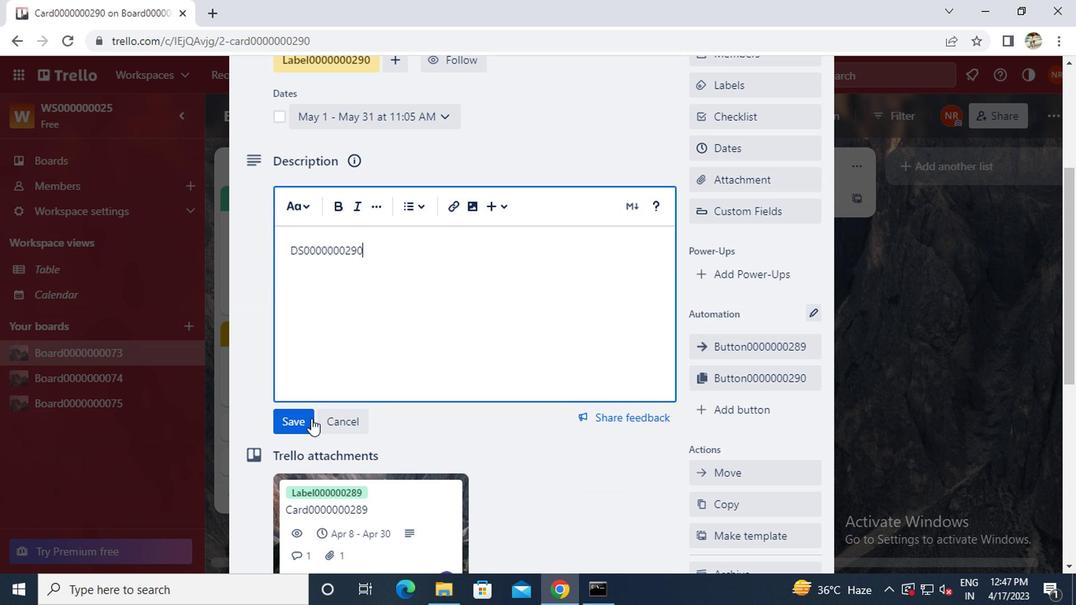 
Action: Mouse pressed left at (270, 413)
Screenshot: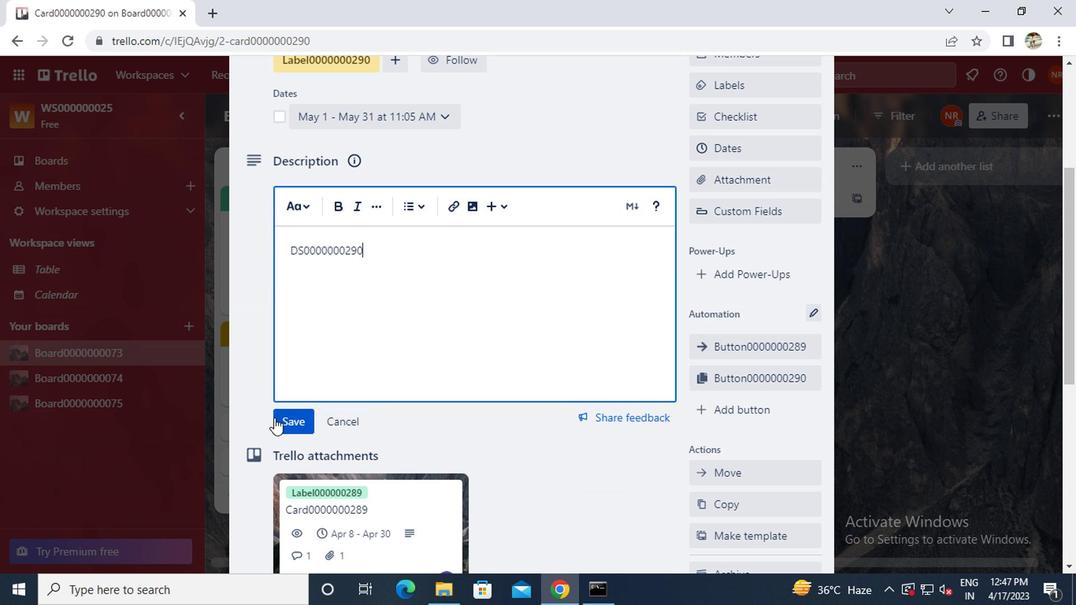 
Action: Mouse scrolled (270, 413) with delta (0, 0)
Screenshot: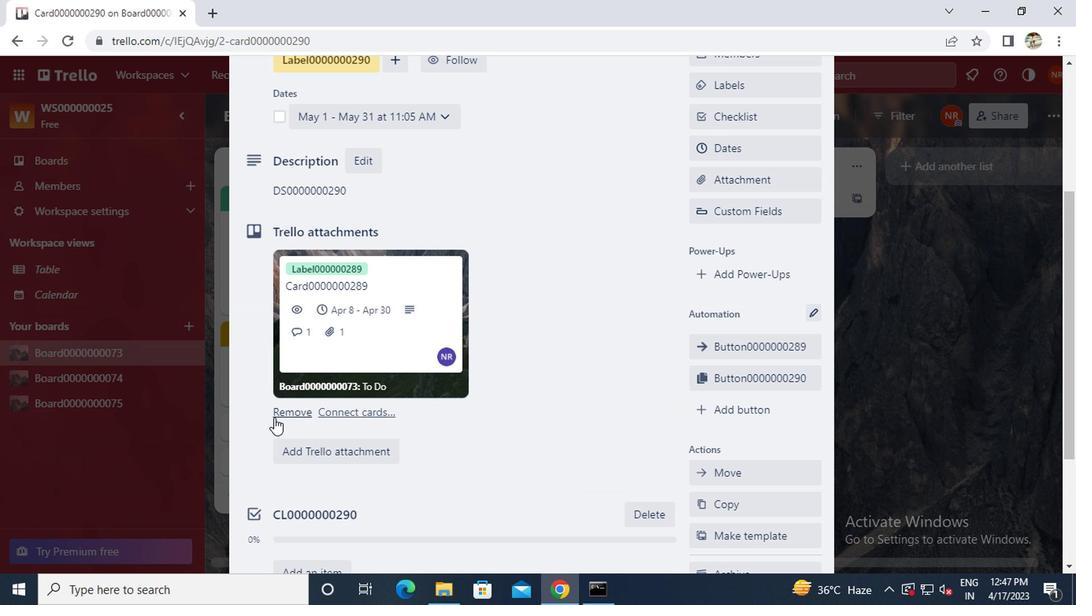 
Action: Mouse scrolled (270, 413) with delta (0, 0)
Screenshot: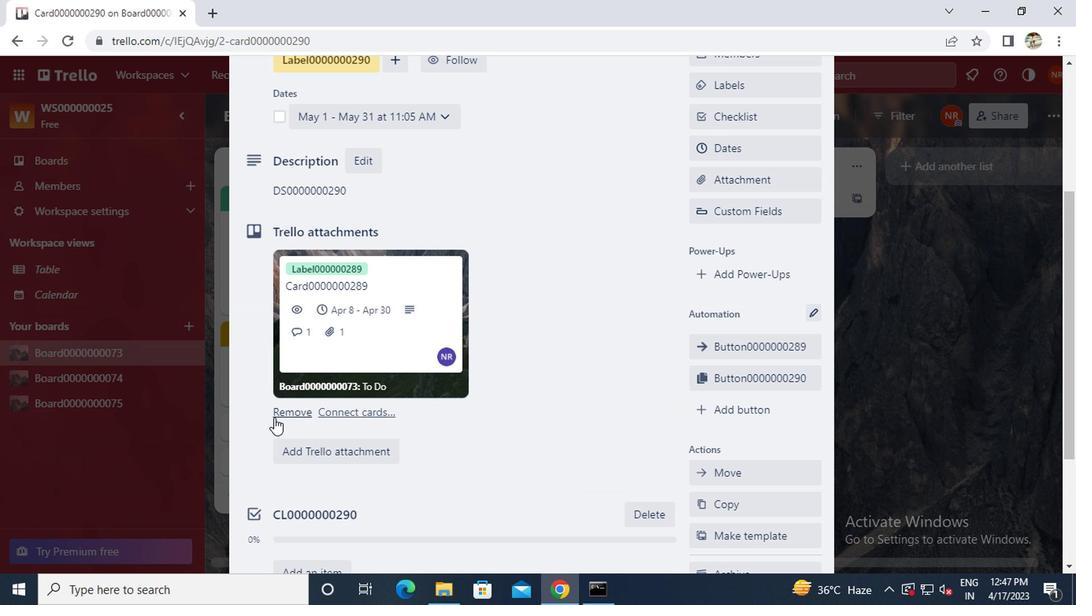 
Action: Mouse scrolled (270, 413) with delta (0, 0)
Screenshot: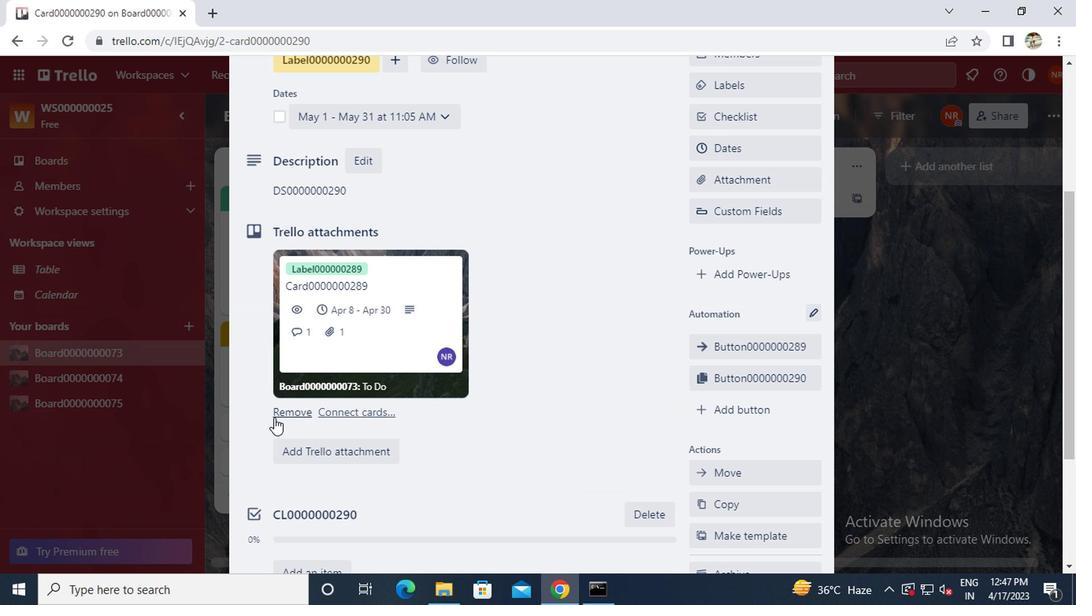 
Action: Mouse moved to (311, 460)
Screenshot: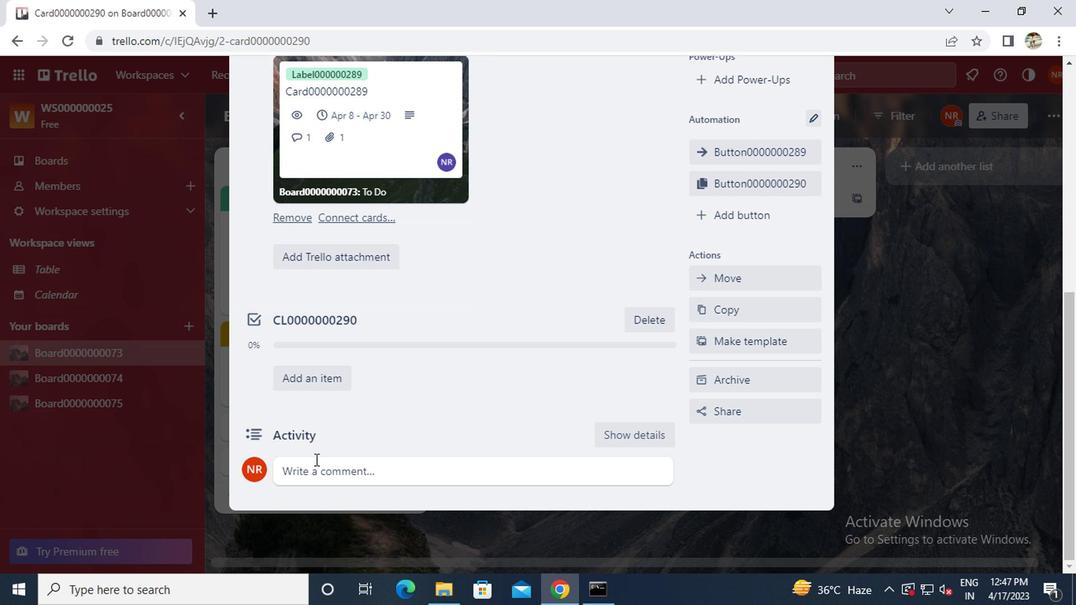 
Action: Mouse pressed left at (311, 460)
Screenshot: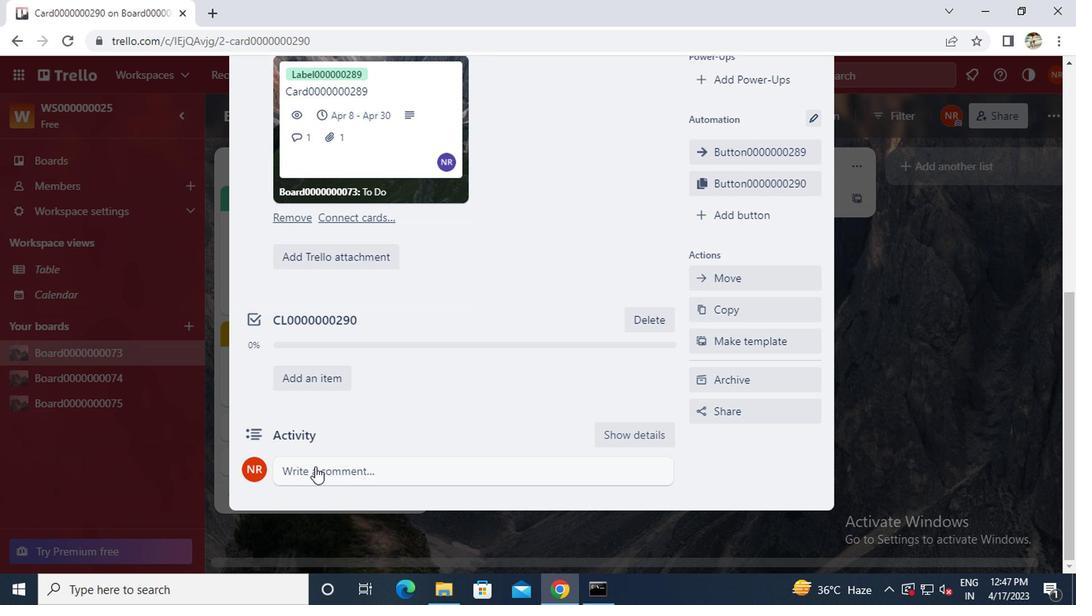 
Action: Mouse moved to (345, 479)
Screenshot: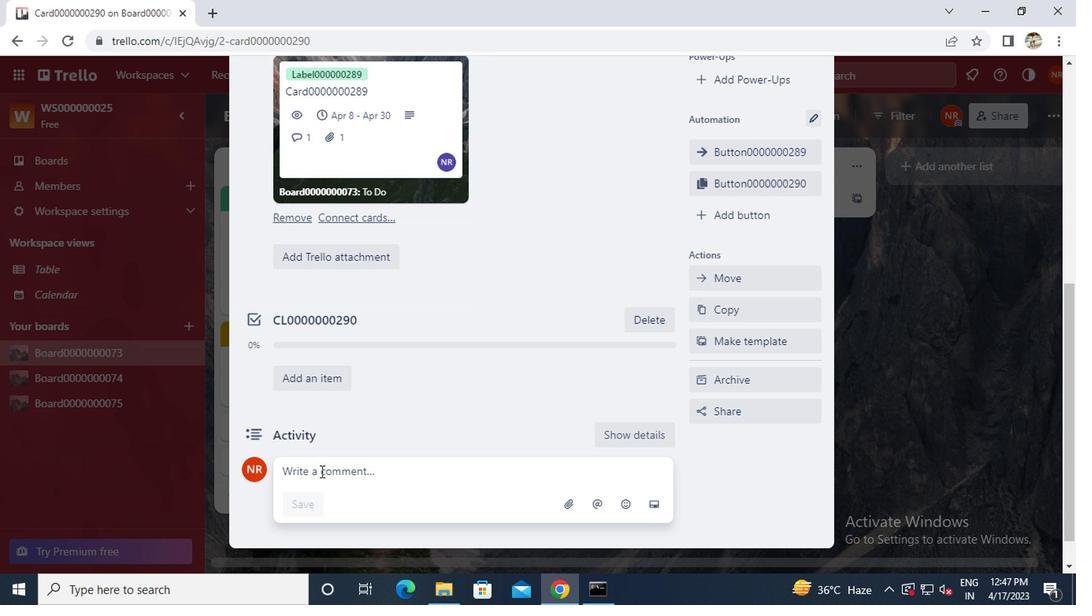 
Action: Key pressed cm0000000290
Screenshot: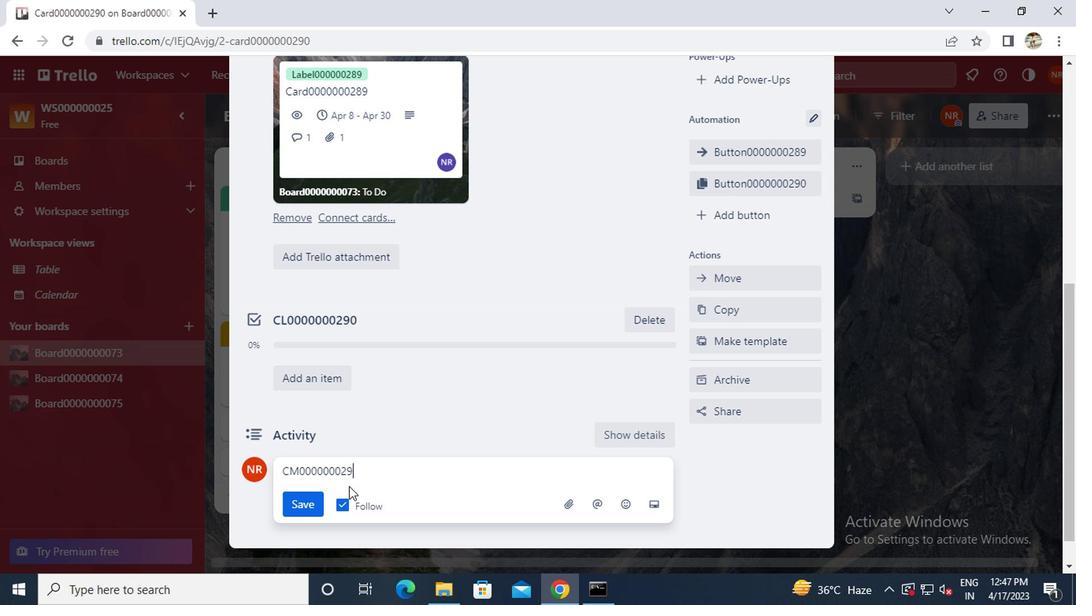 
Action: Mouse moved to (305, 485)
Screenshot: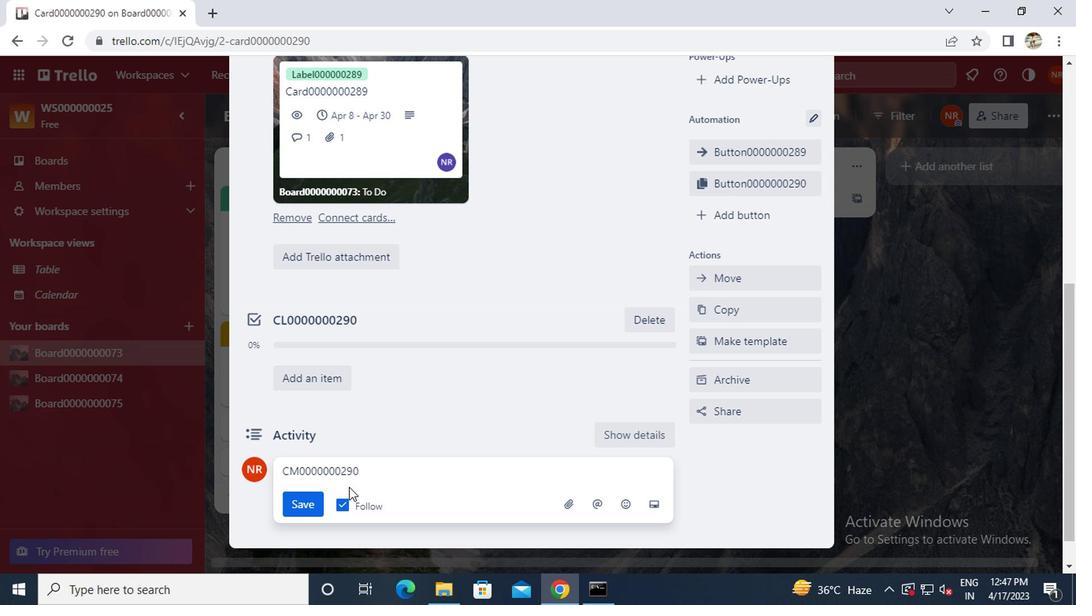 
Action: Mouse pressed left at (305, 485)
Screenshot: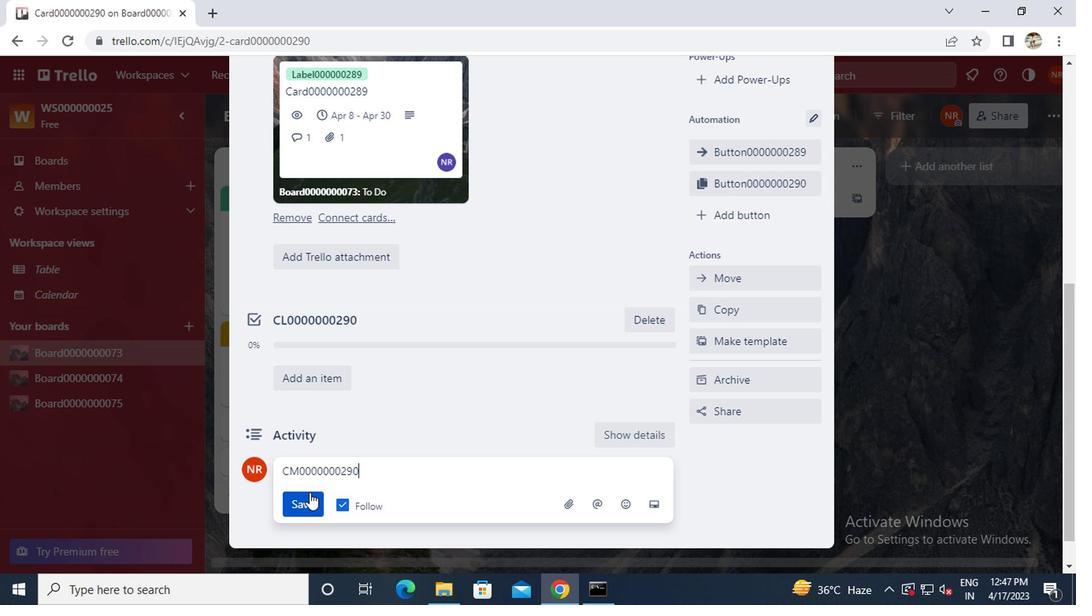 
Action: Mouse moved to (305, 487)
Screenshot: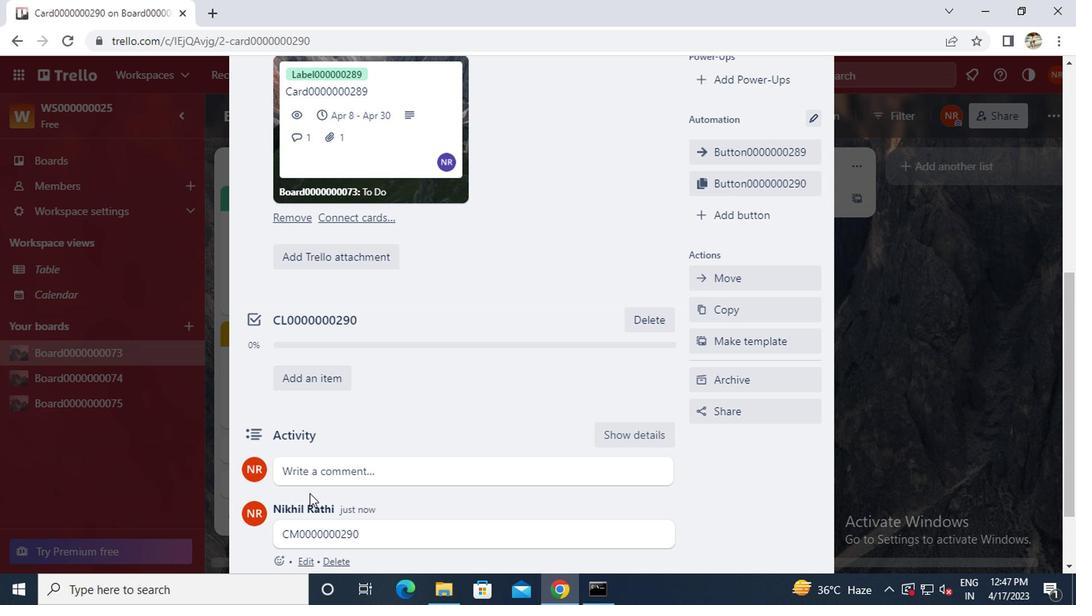 
